 Task: Slide 1 - Colorful Book Report.
Action: Mouse moved to (250, 156)
Screenshot: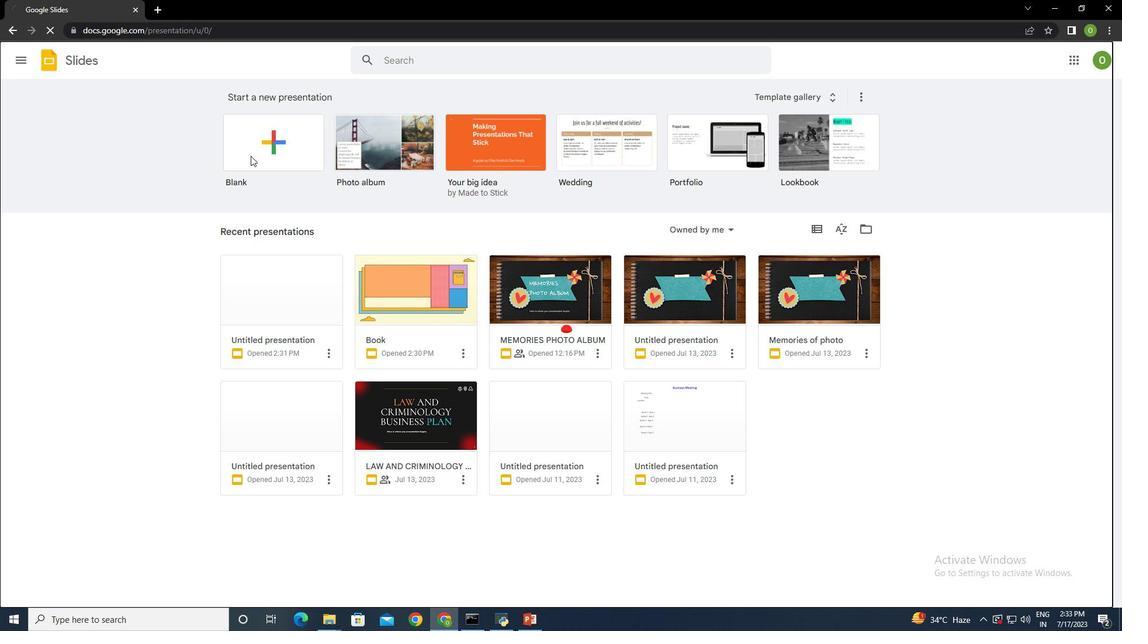 
Action: Mouse pressed left at (250, 156)
Screenshot: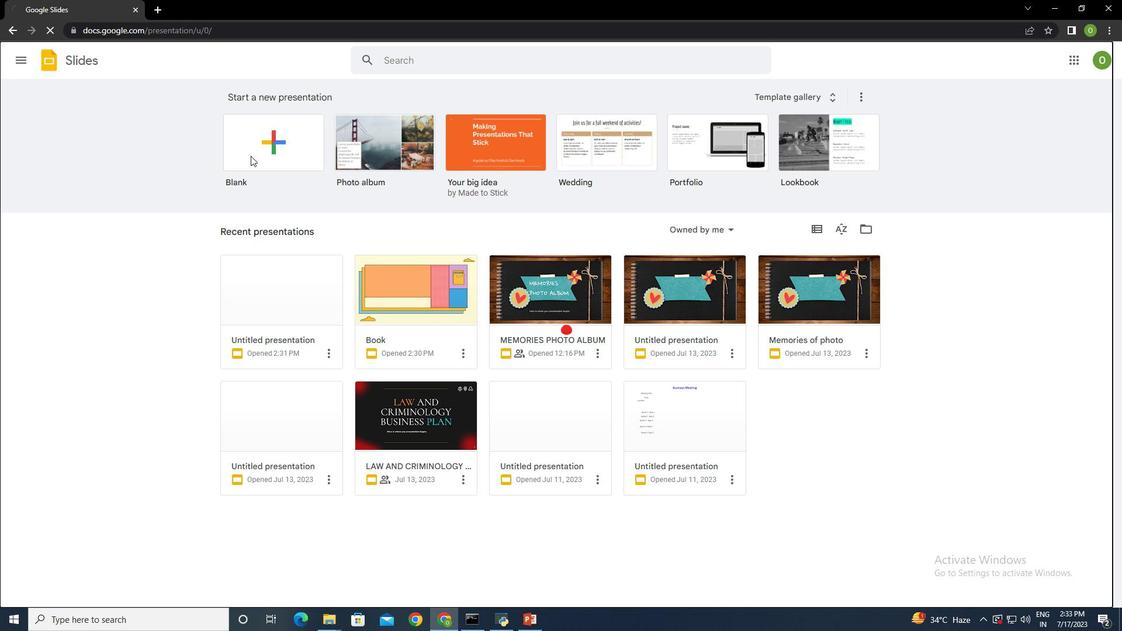 
Action: Mouse moved to (45, 69)
Screenshot: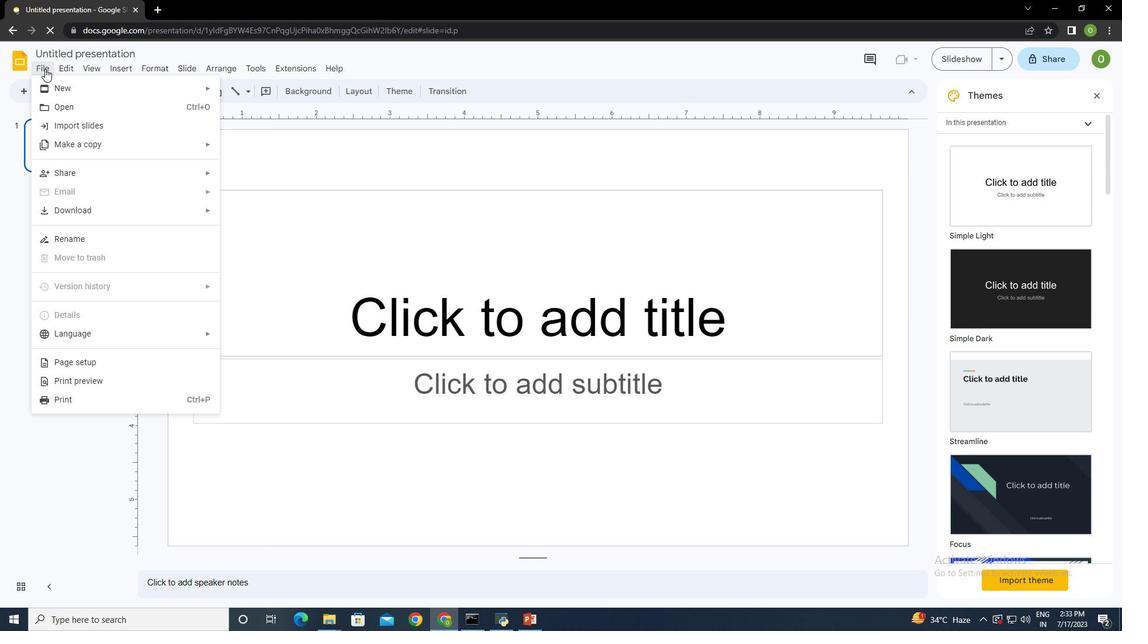 
Action: Mouse pressed left at (45, 69)
Screenshot: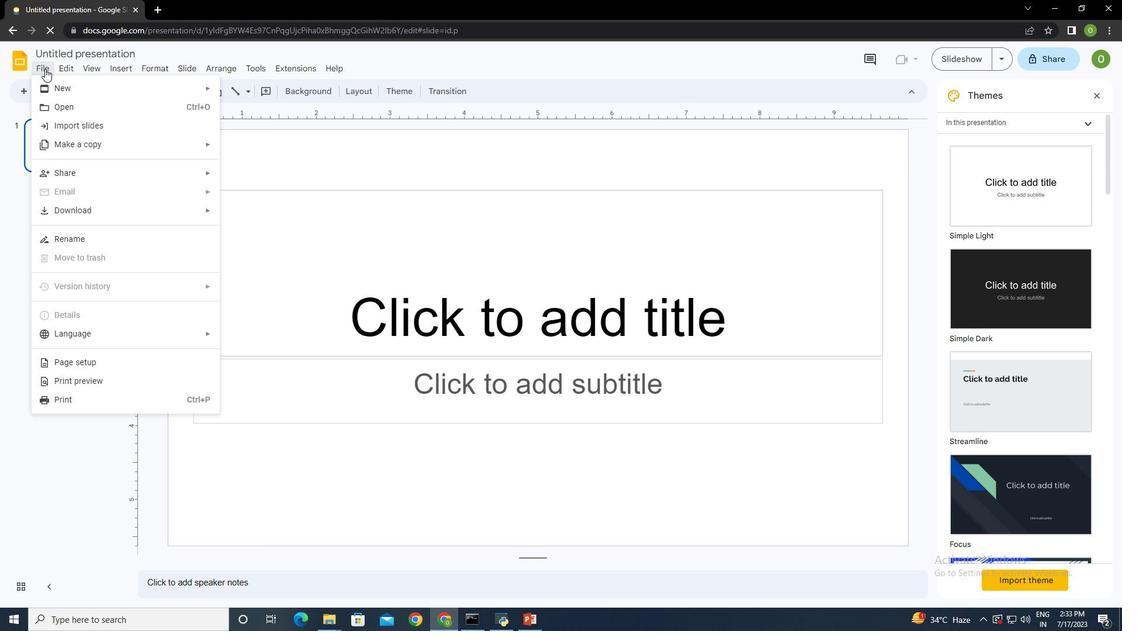 
Action: Mouse moved to (85, 121)
Screenshot: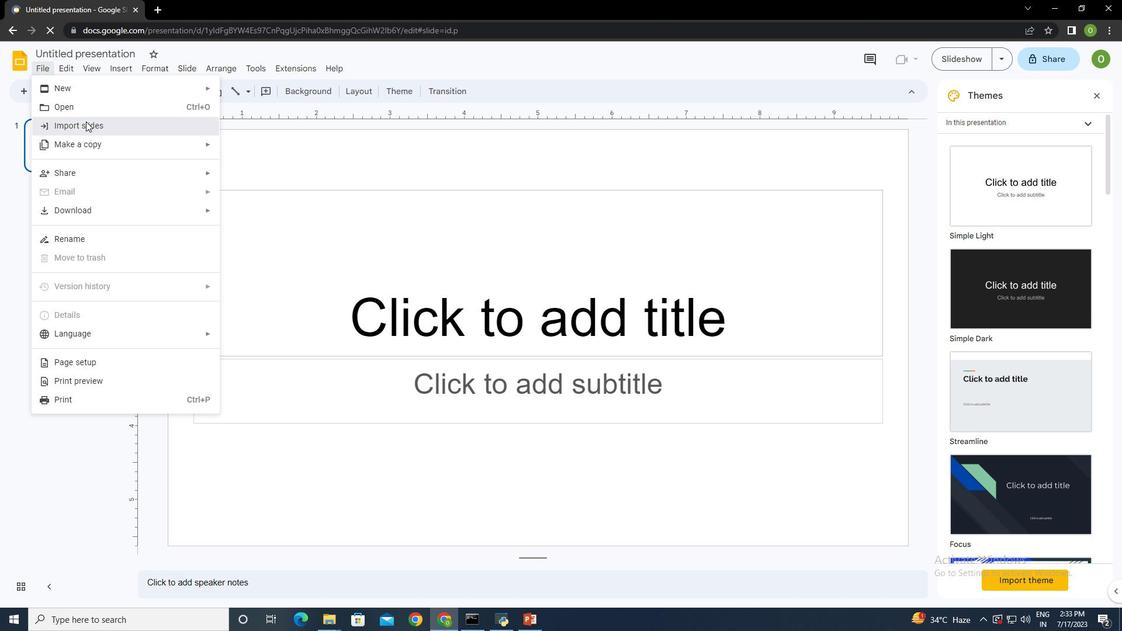 
Action: Mouse pressed left at (85, 121)
Screenshot: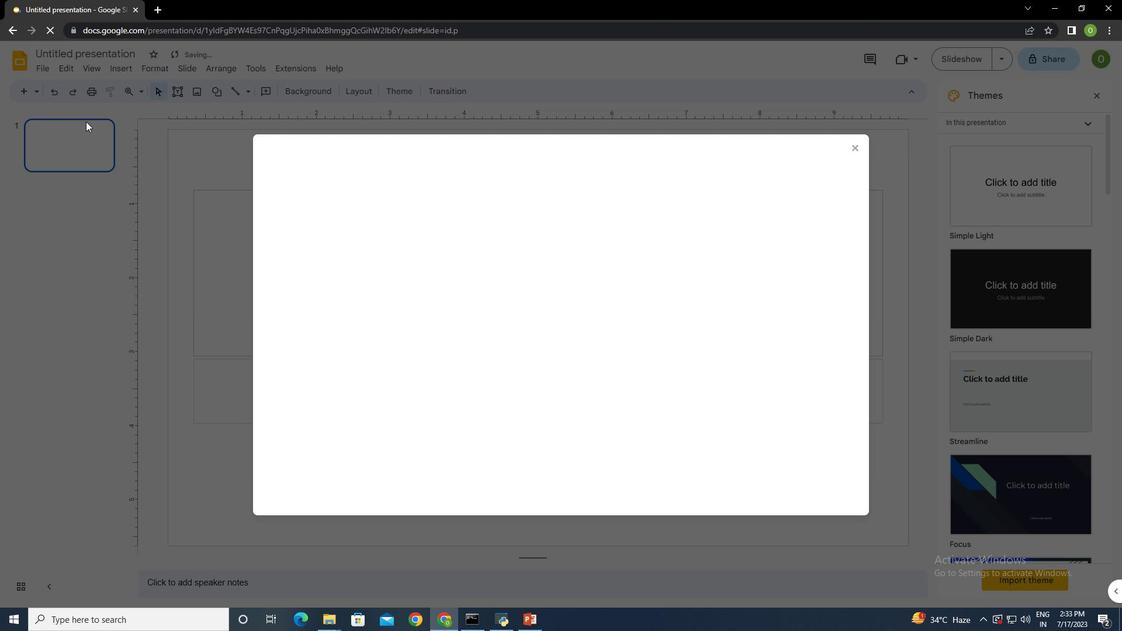 
Action: Mouse moved to (452, 302)
Screenshot: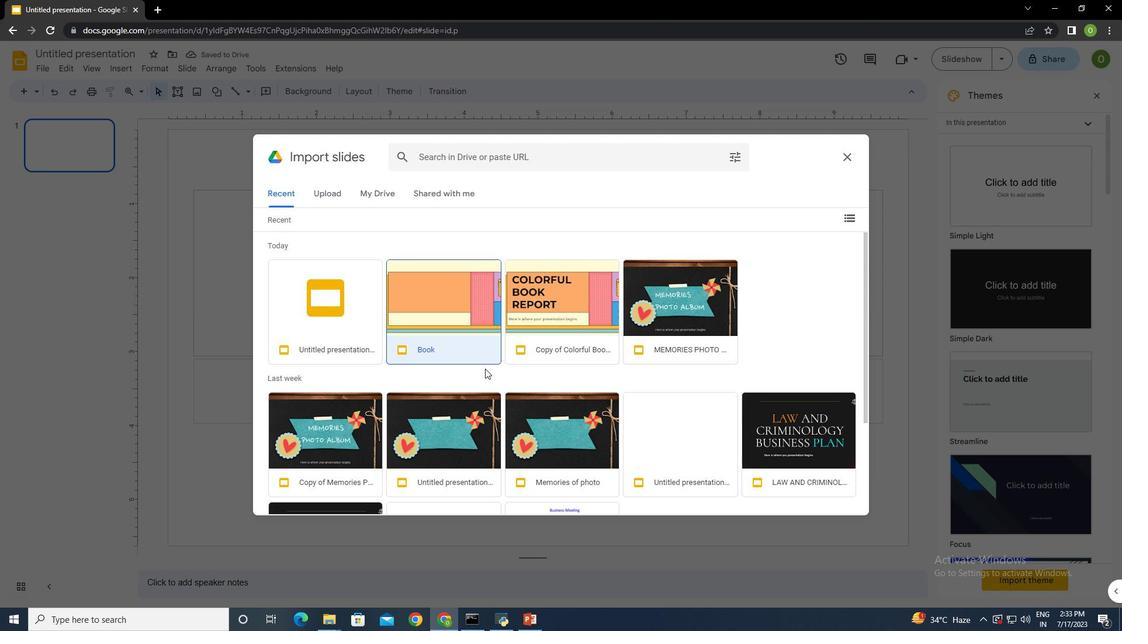
Action: Mouse pressed left at (452, 302)
Screenshot: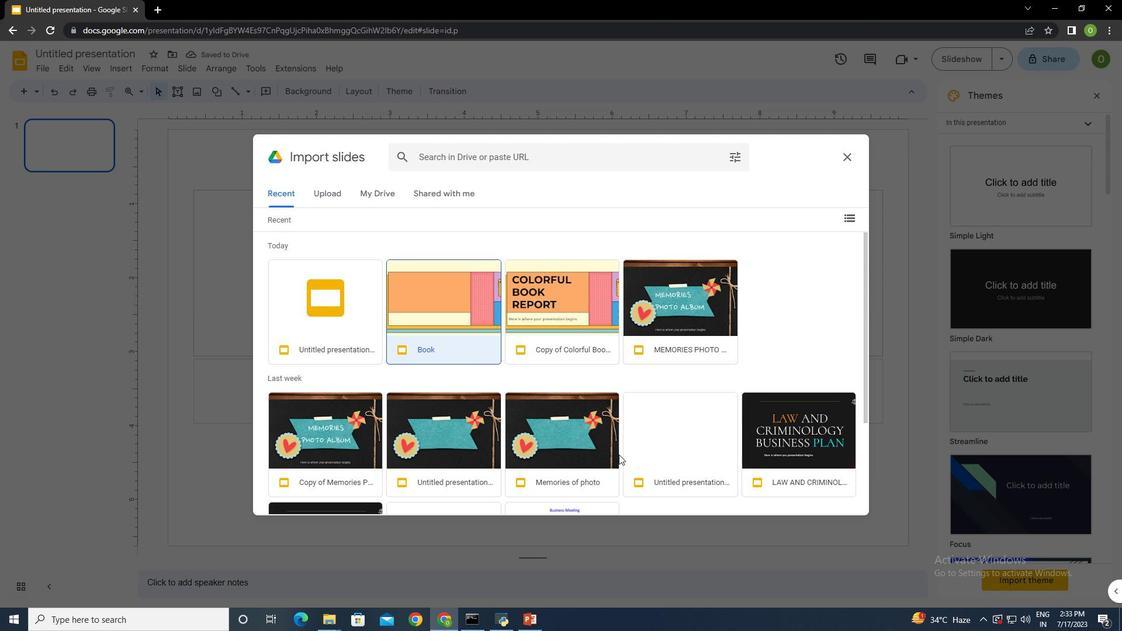 
Action: Mouse moved to (817, 495)
Screenshot: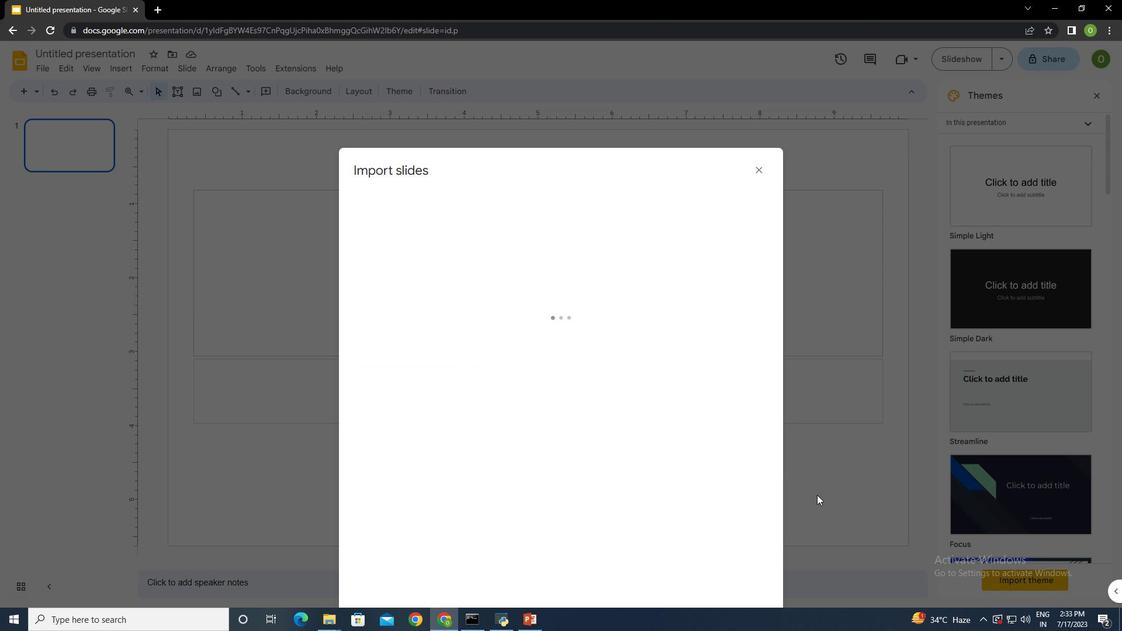 
Action: Mouse pressed left at (817, 495)
Screenshot: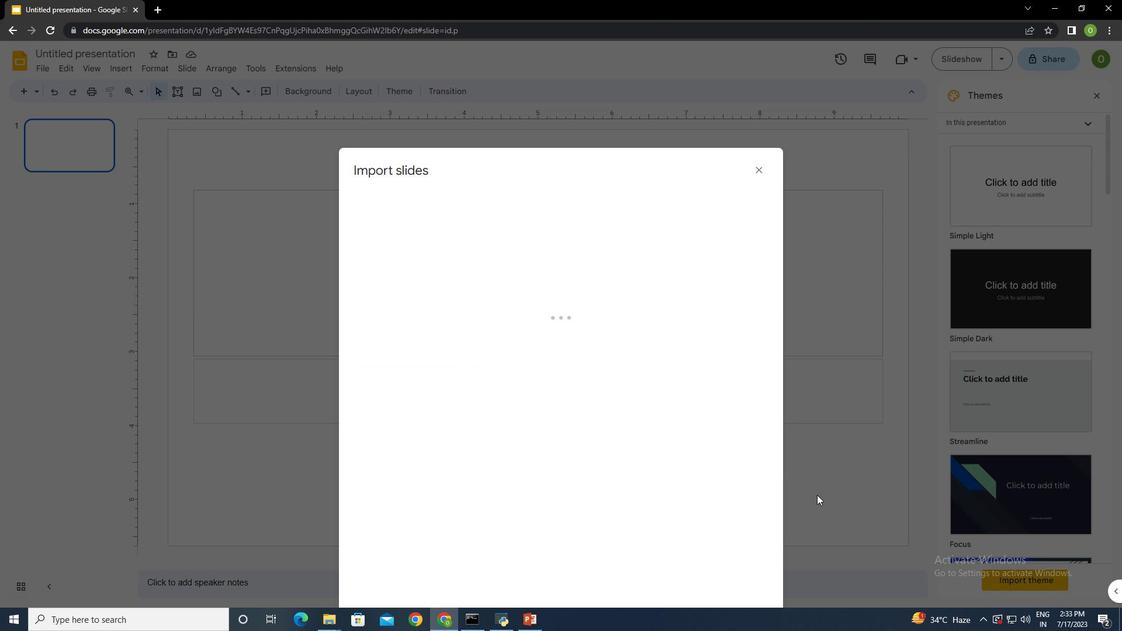 
Action: Mouse moved to (403, 255)
Screenshot: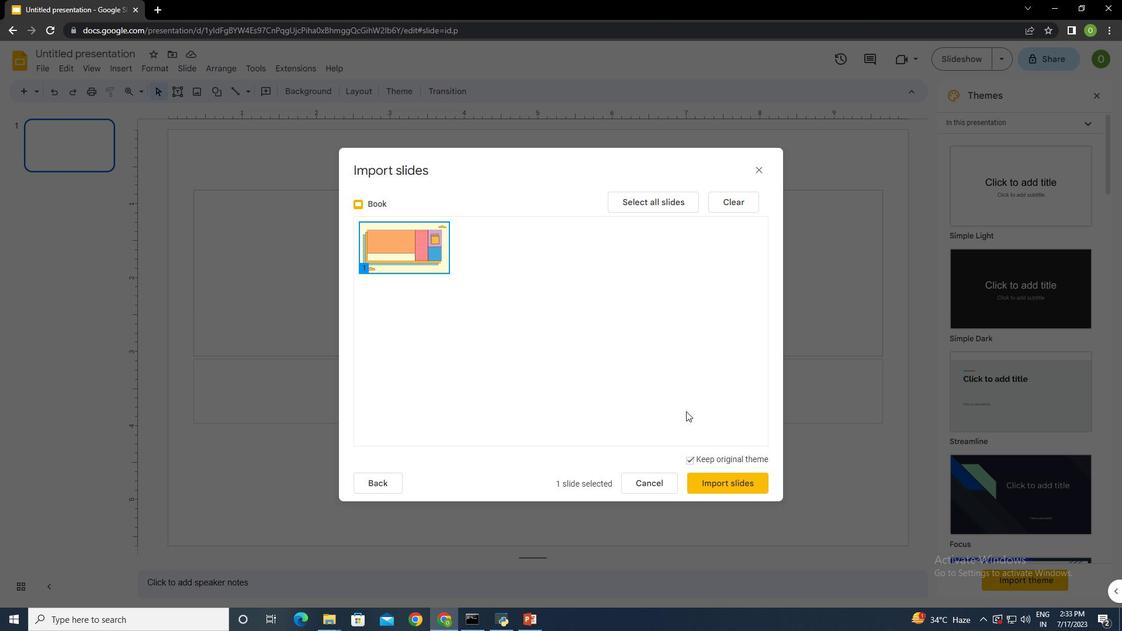 
Action: Mouse pressed left at (403, 255)
Screenshot: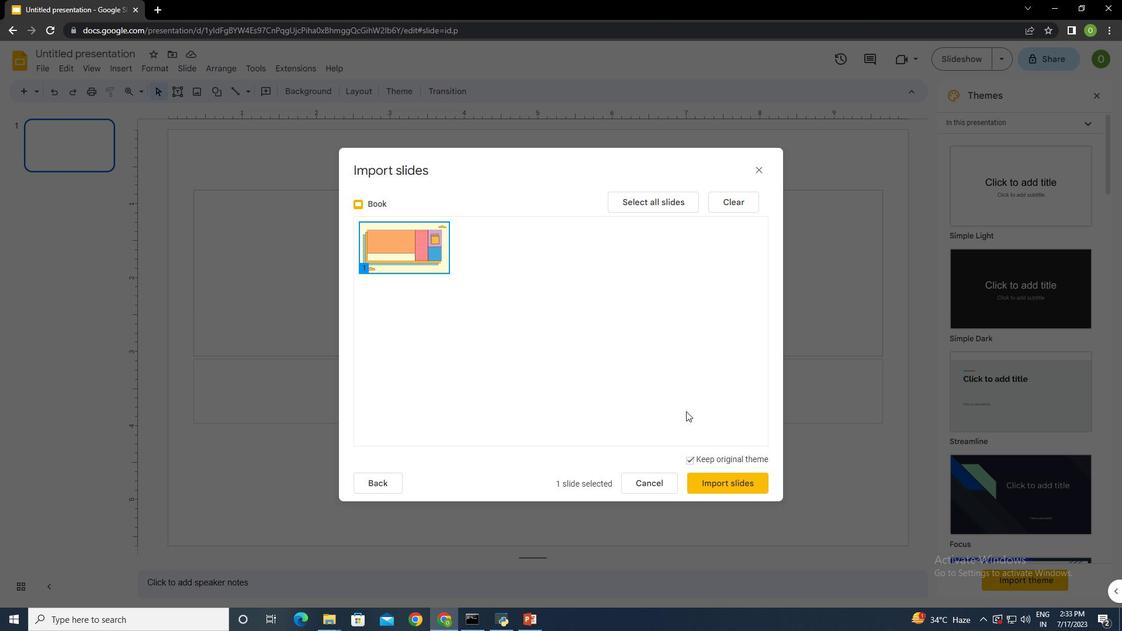
Action: Mouse moved to (736, 485)
Screenshot: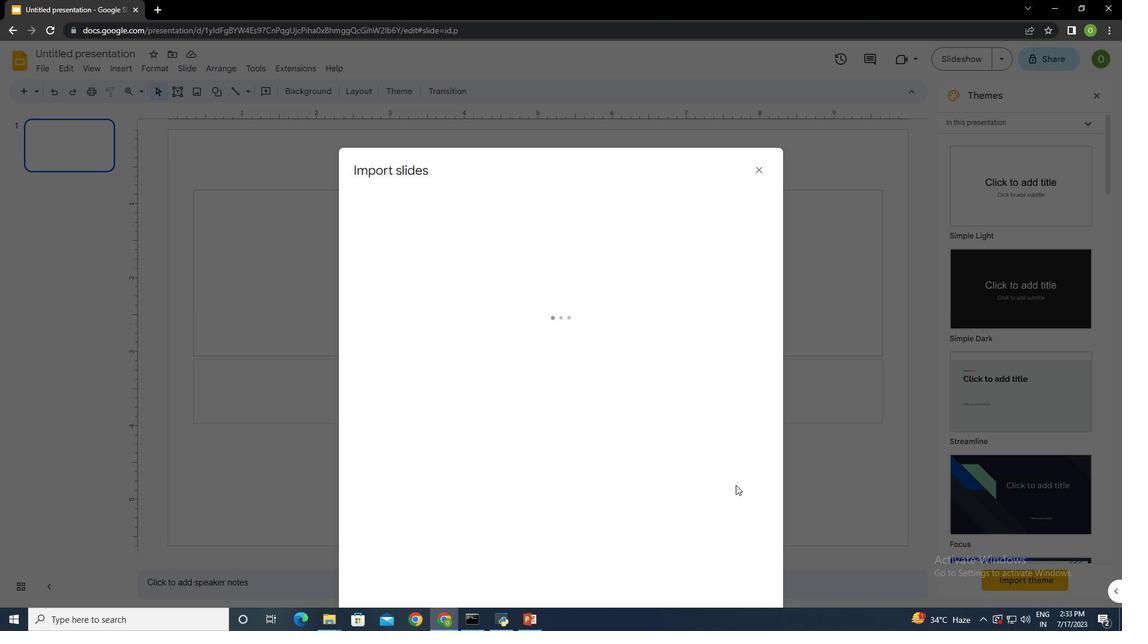 
Action: Mouse pressed left at (736, 485)
Screenshot: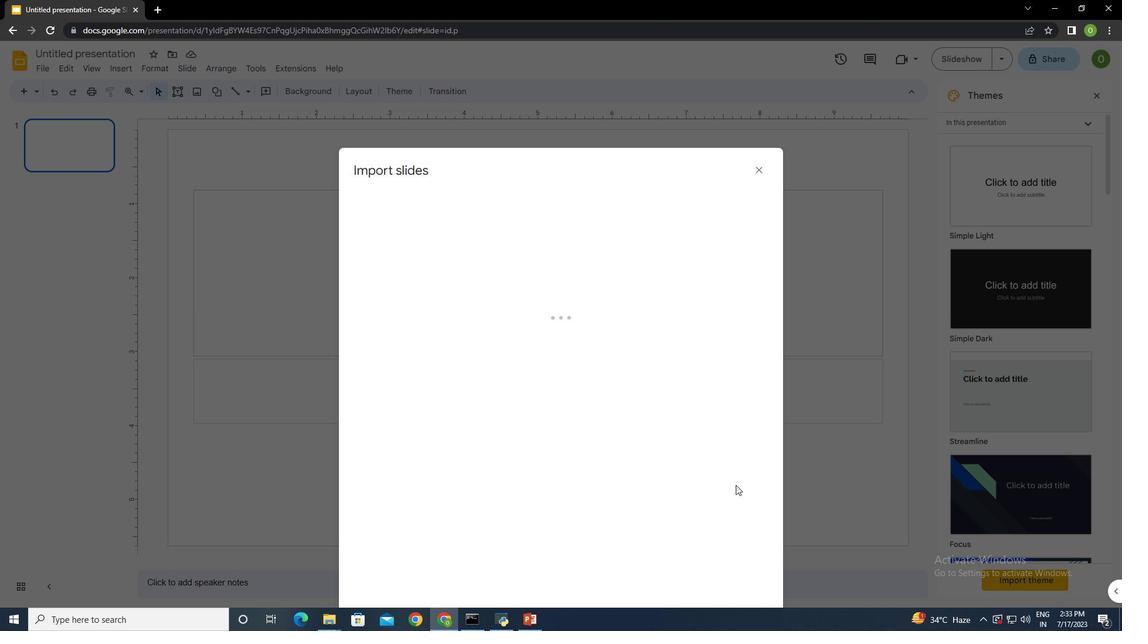 
Action: Mouse moved to (76, 208)
Screenshot: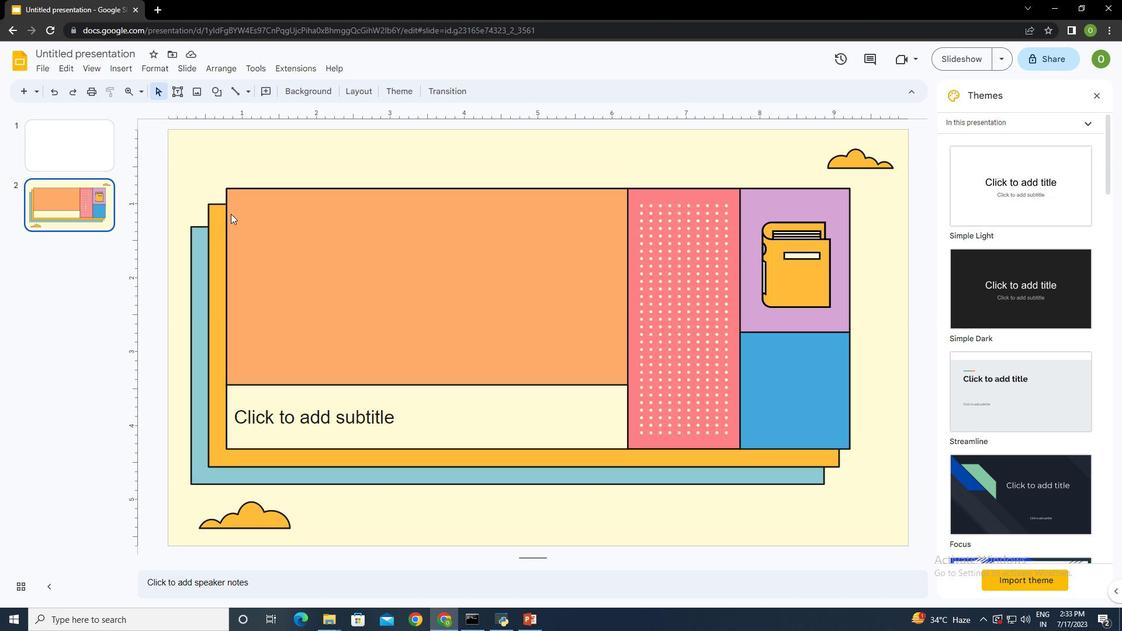
Action: Mouse pressed left at (76, 208)
Screenshot: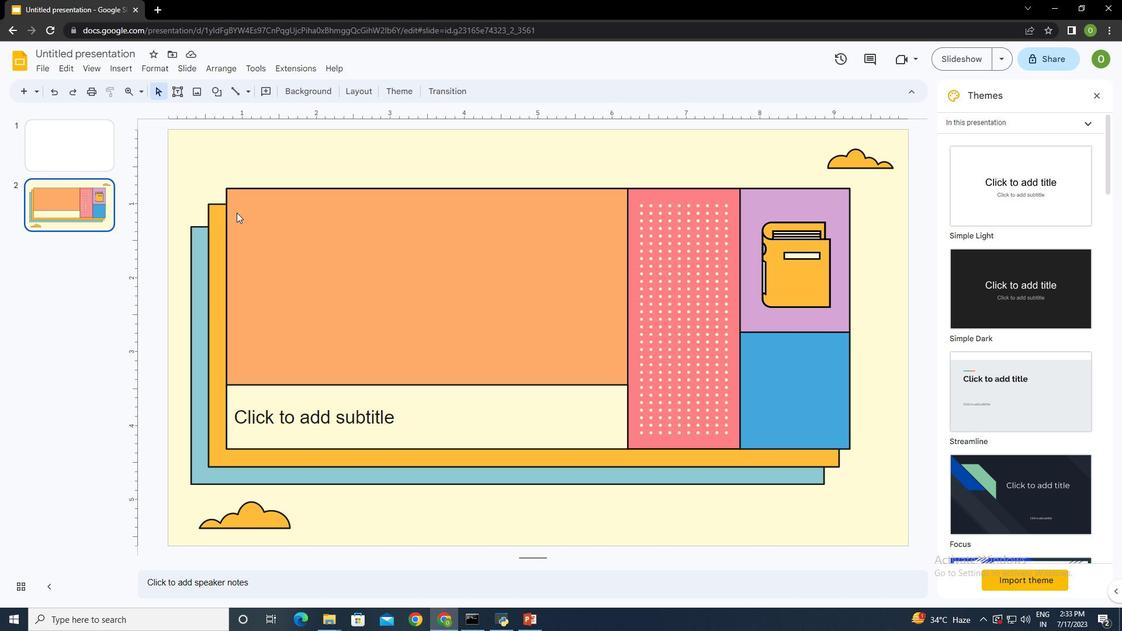 
Action: Mouse moved to (332, 259)
Screenshot: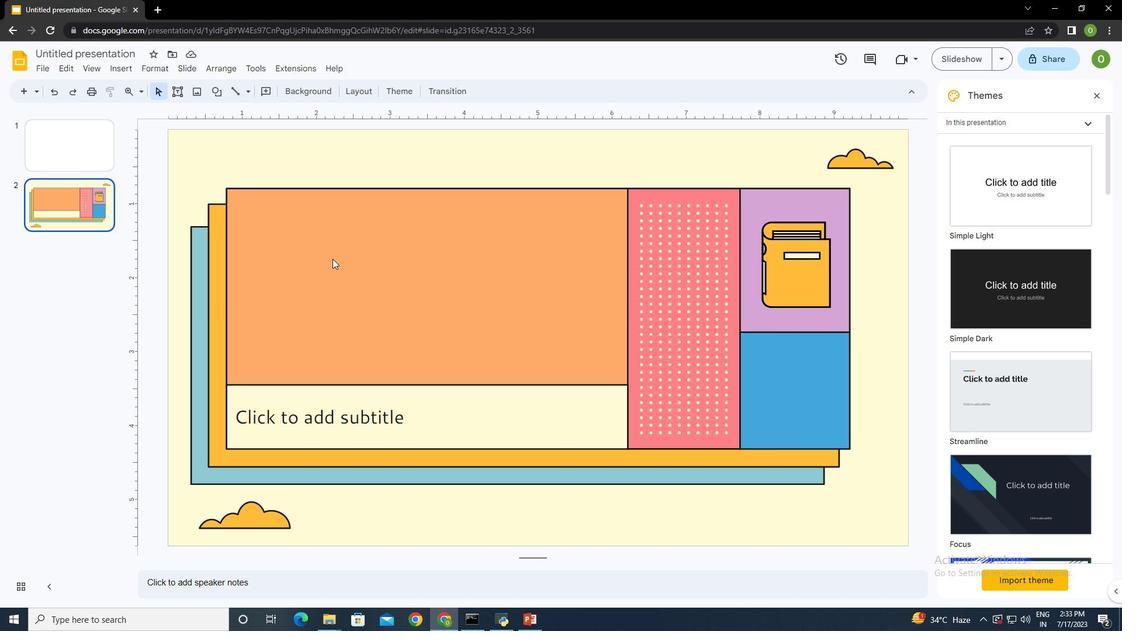 
Action: Mouse pressed left at (332, 259)
Screenshot: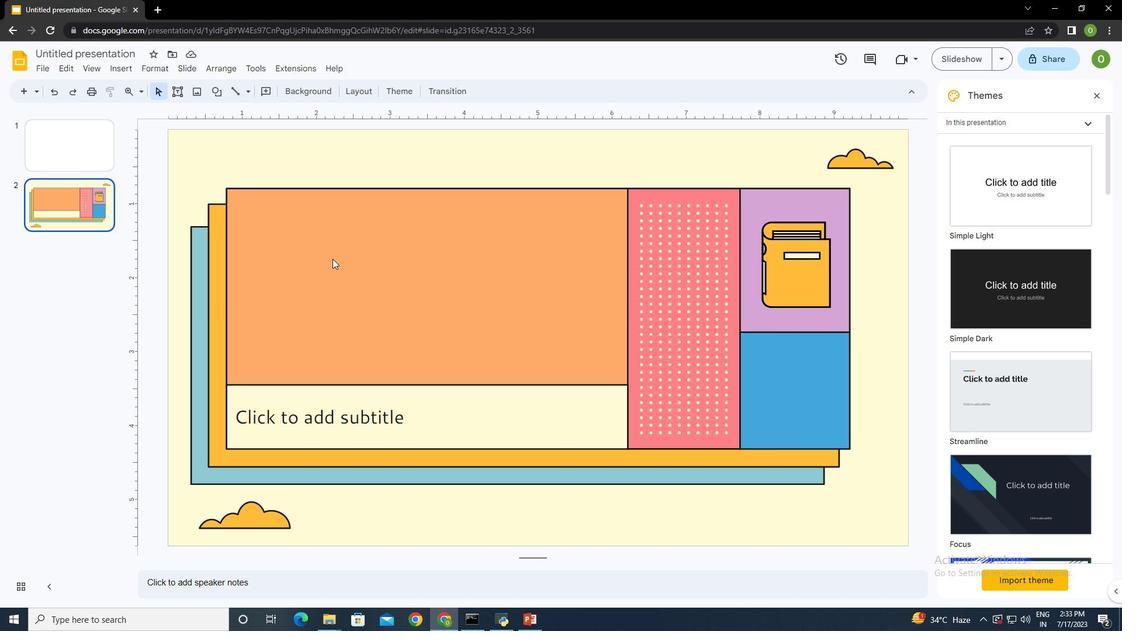
Action: Mouse moved to (176, 92)
Screenshot: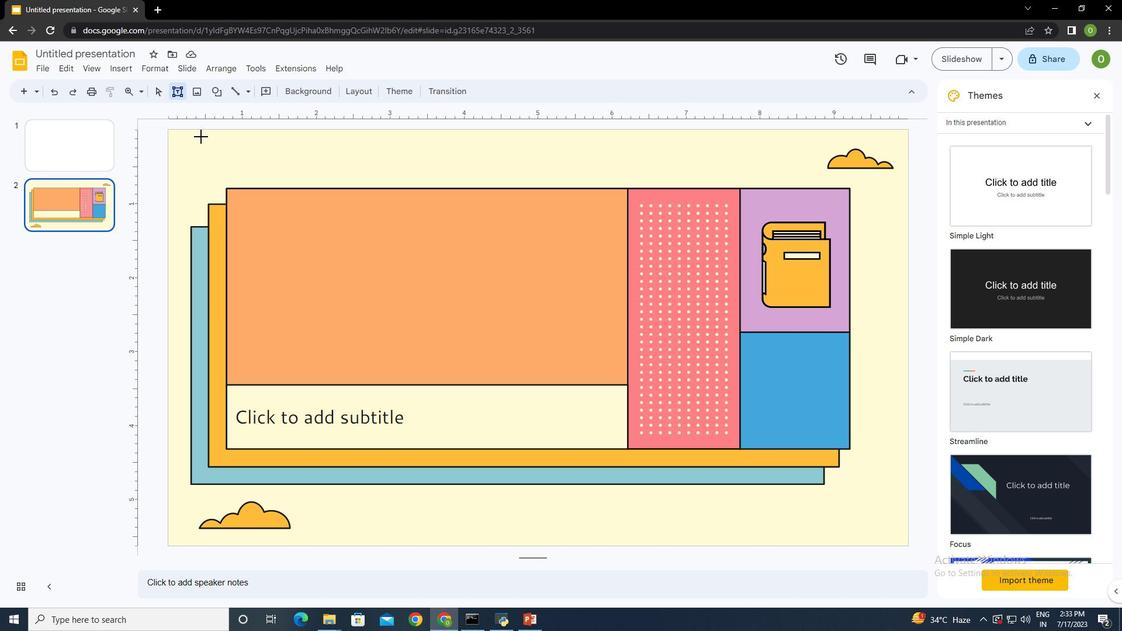 
Action: Mouse pressed left at (176, 92)
Screenshot: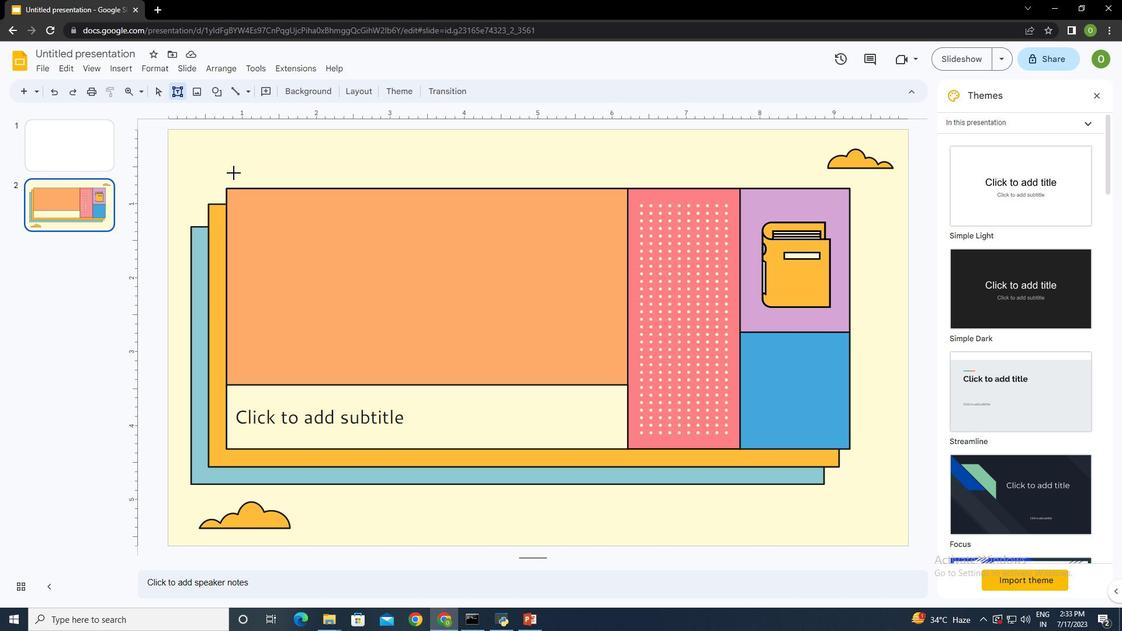 
Action: Mouse moved to (246, 214)
Screenshot: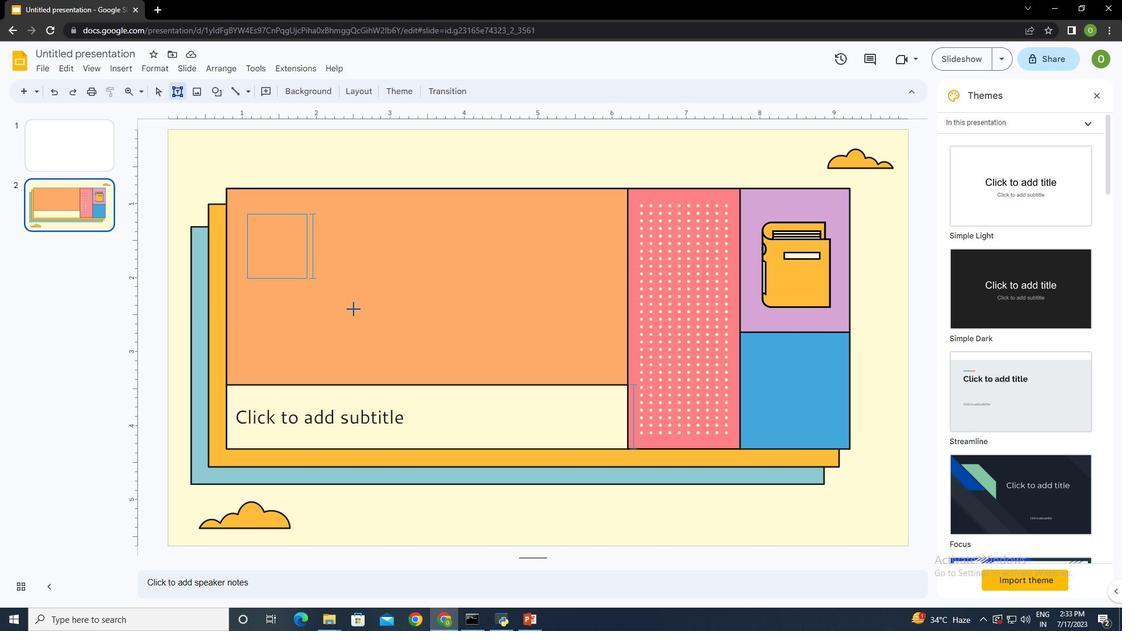 
Action: Mouse pressed left at (246, 214)
Screenshot: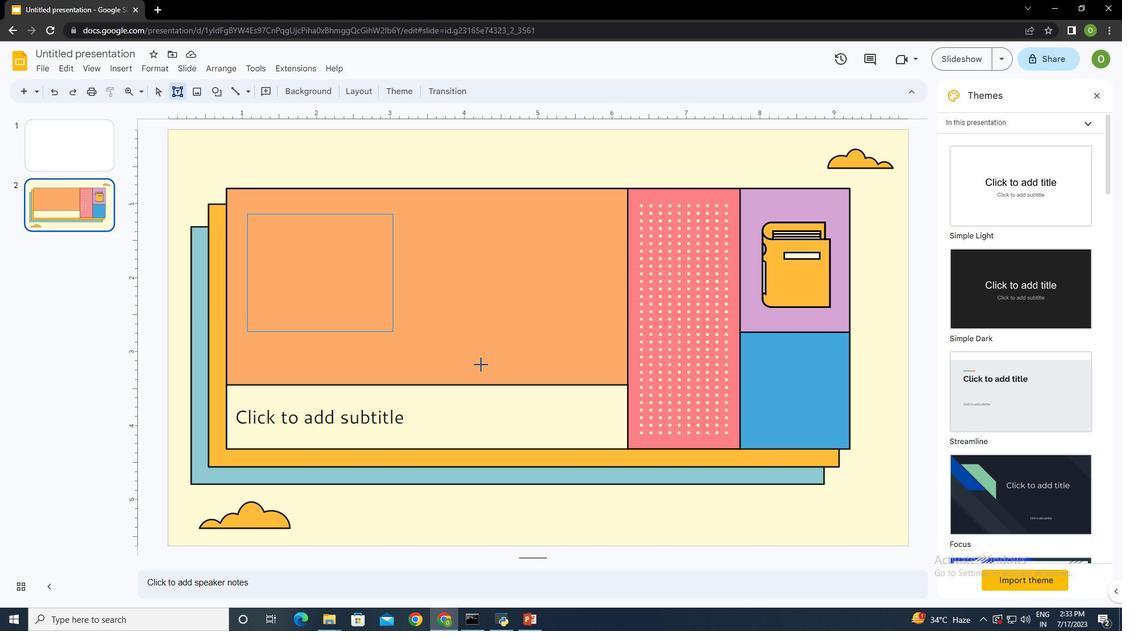
Action: Mouse moved to (580, 376)
Screenshot: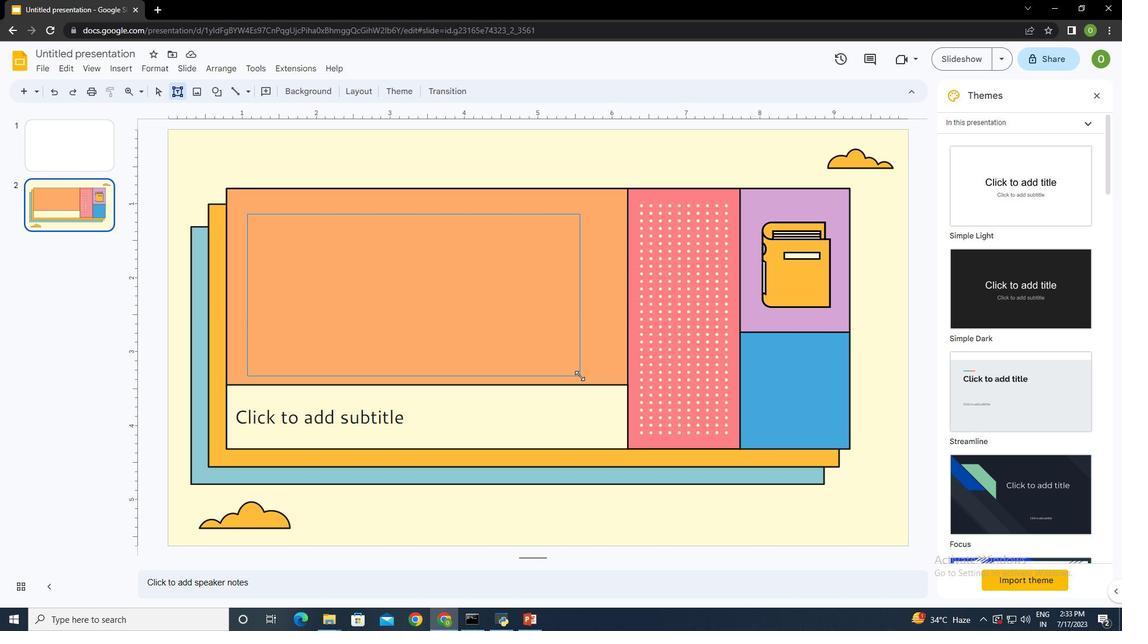 
Action: Key pressed <Key.caps_lock>COLORFUL<Key.space>BOOK<Key.space>REPORT
Screenshot: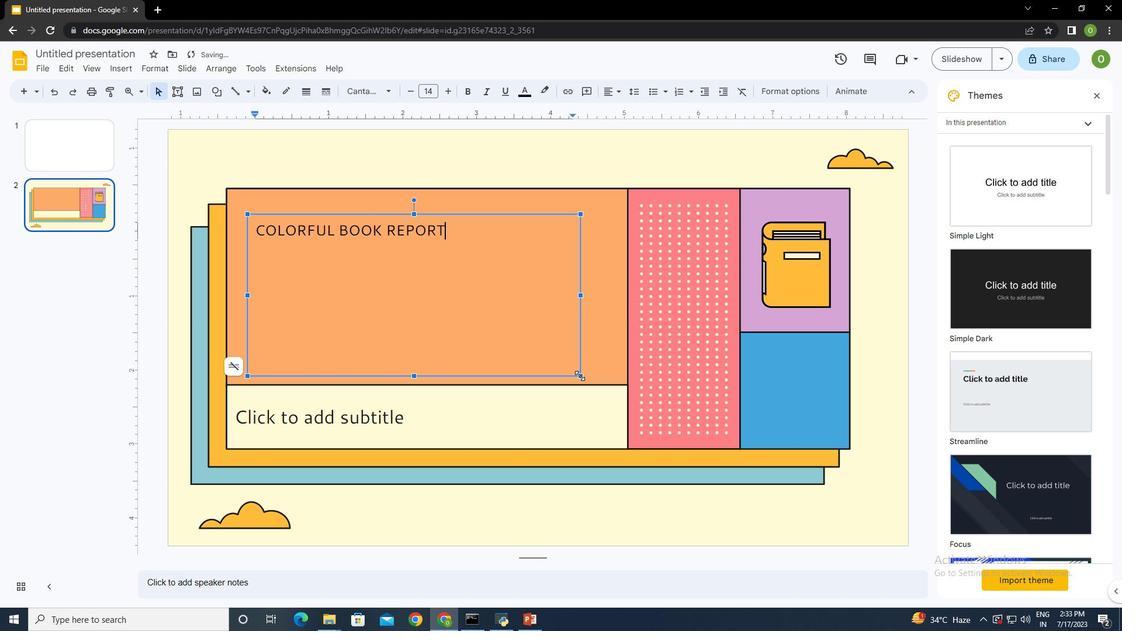 
Action: Mouse moved to (515, 294)
Screenshot: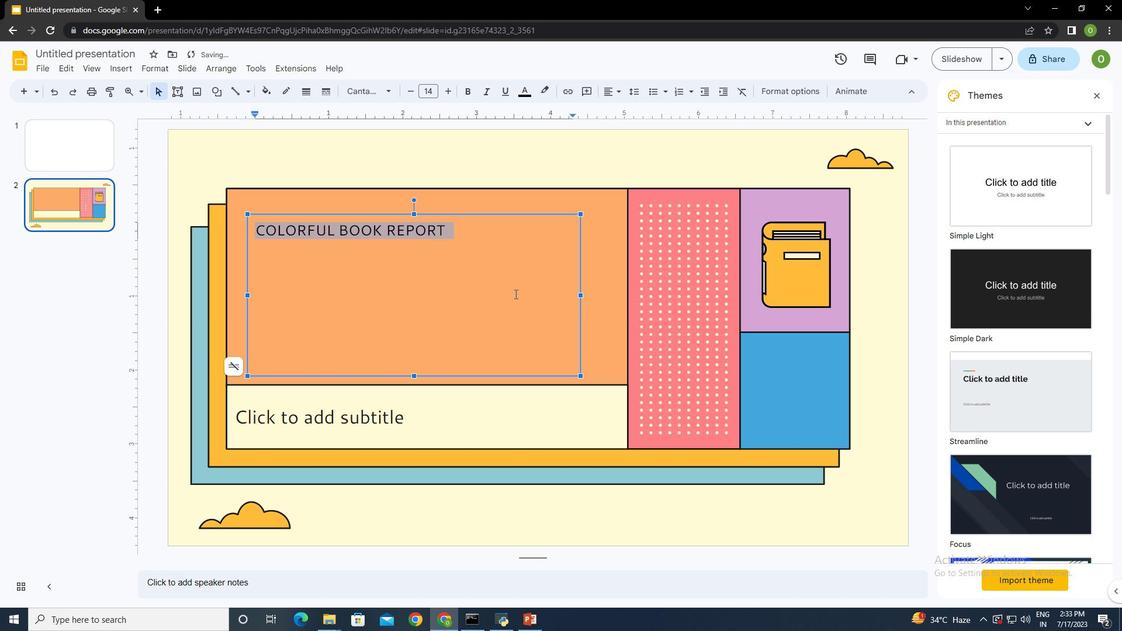 
Action: Key pressed ctrl+A
Screenshot: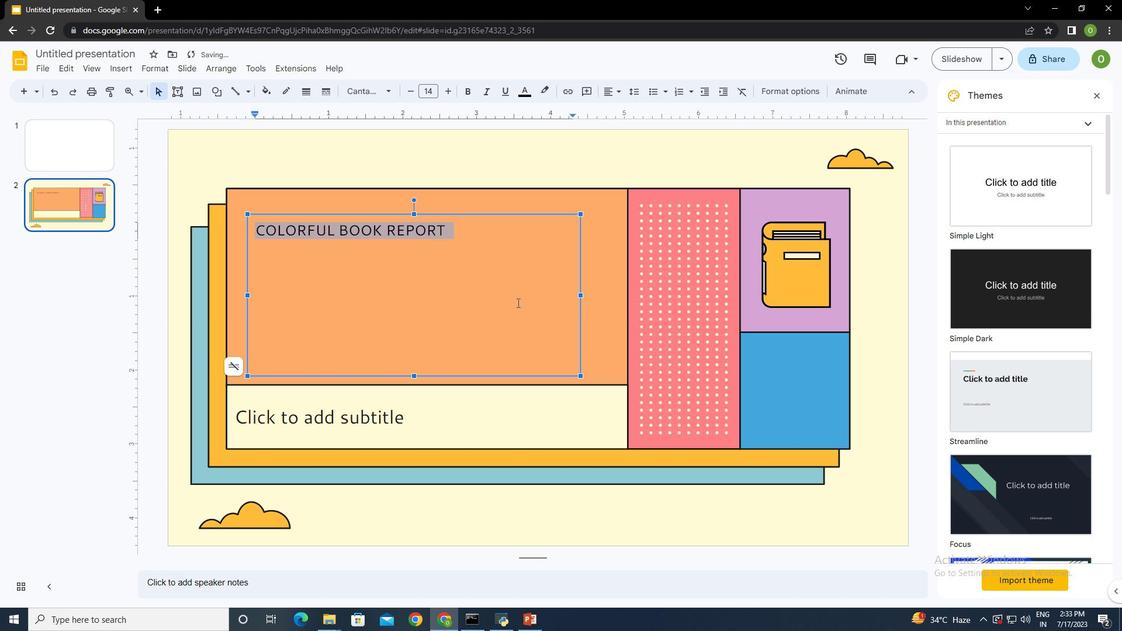 
Action: Mouse moved to (449, 91)
Screenshot: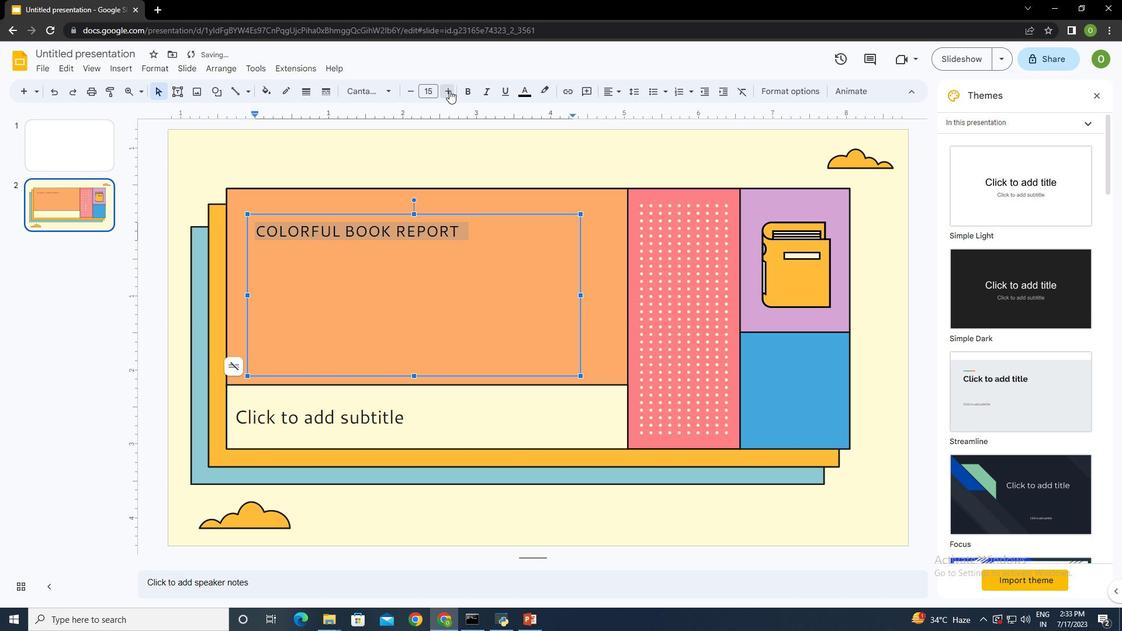 
Action: Mouse pressed left at (449, 91)
Screenshot: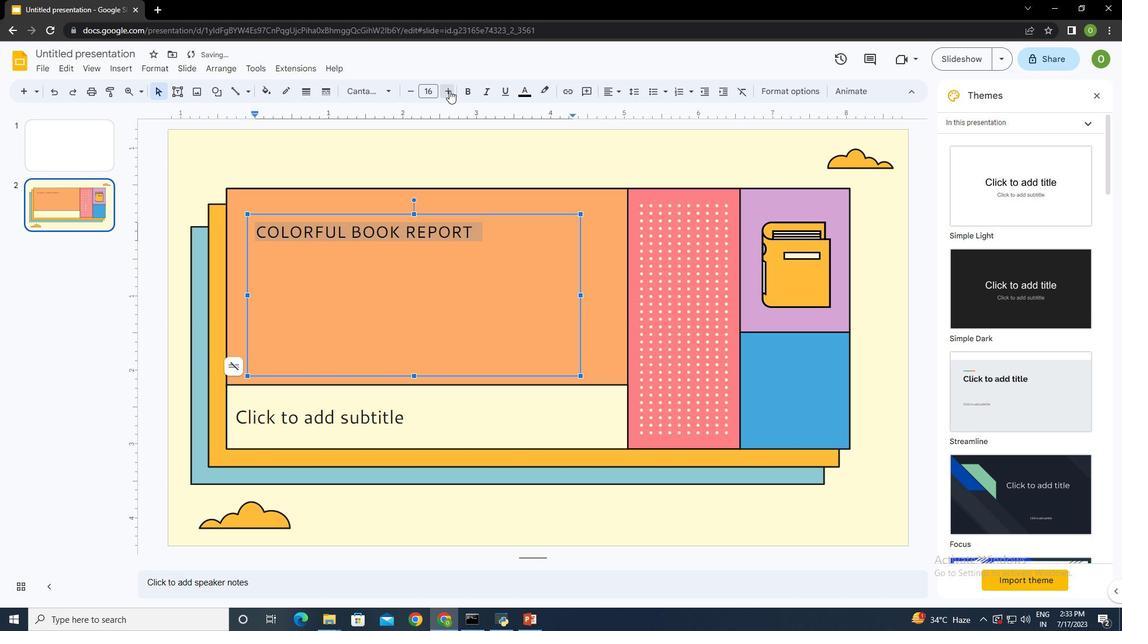 
Action: Mouse pressed left at (449, 91)
Screenshot: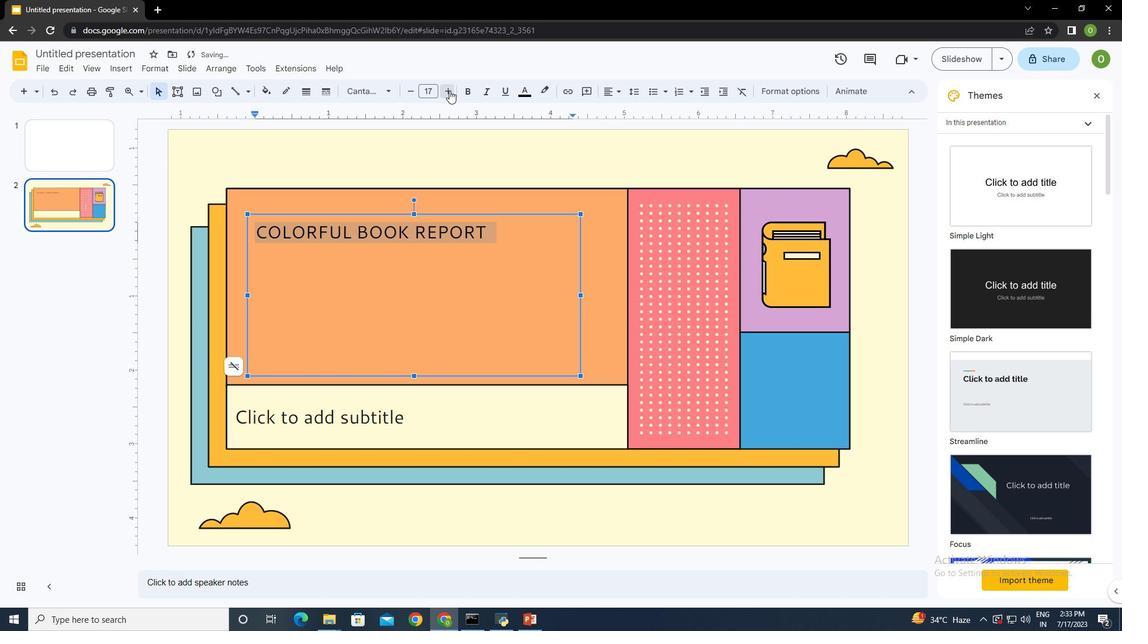 
Action: Mouse moved to (449, 90)
Screenshot: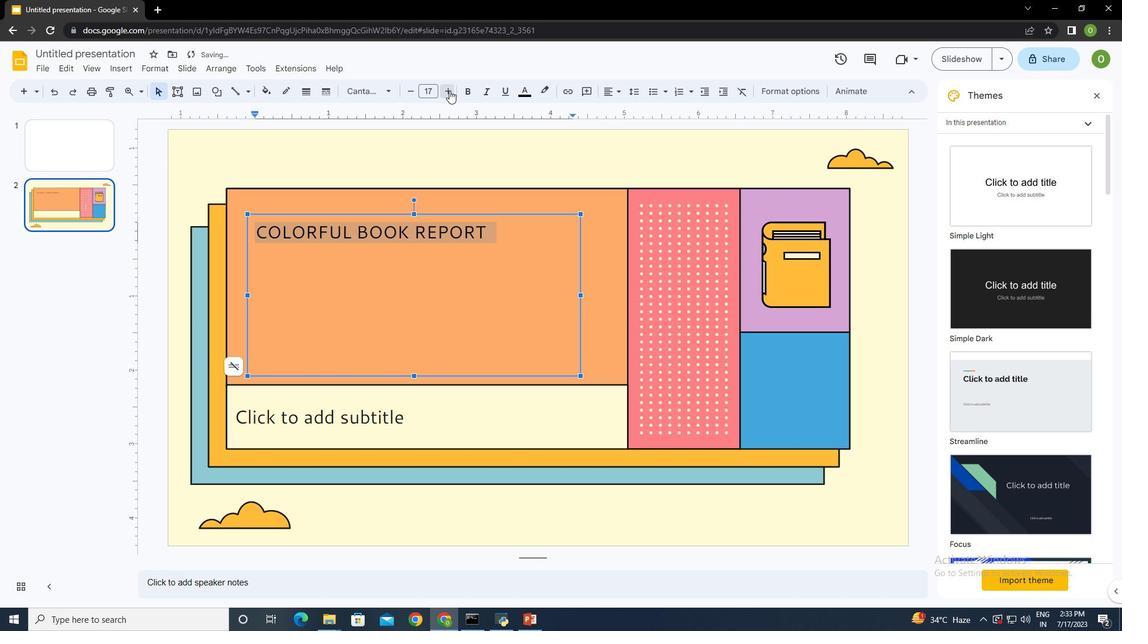 
Action: Mouse pressed left at (449, 90)
Screenshot: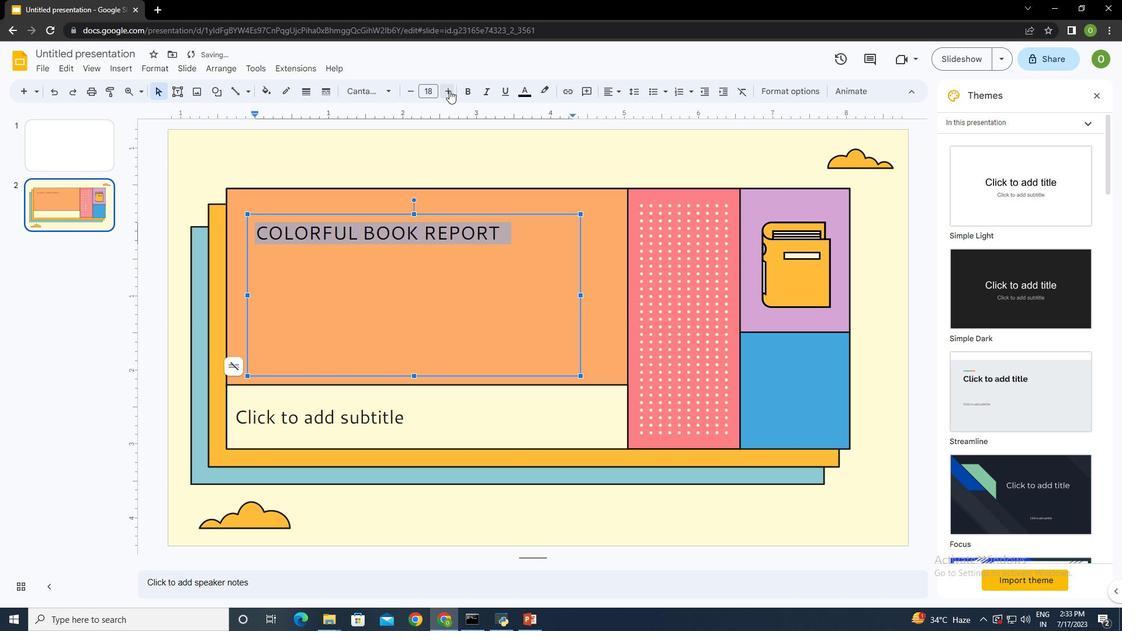 
Action: Mouse pressed left at (449, 90)
Screenshot: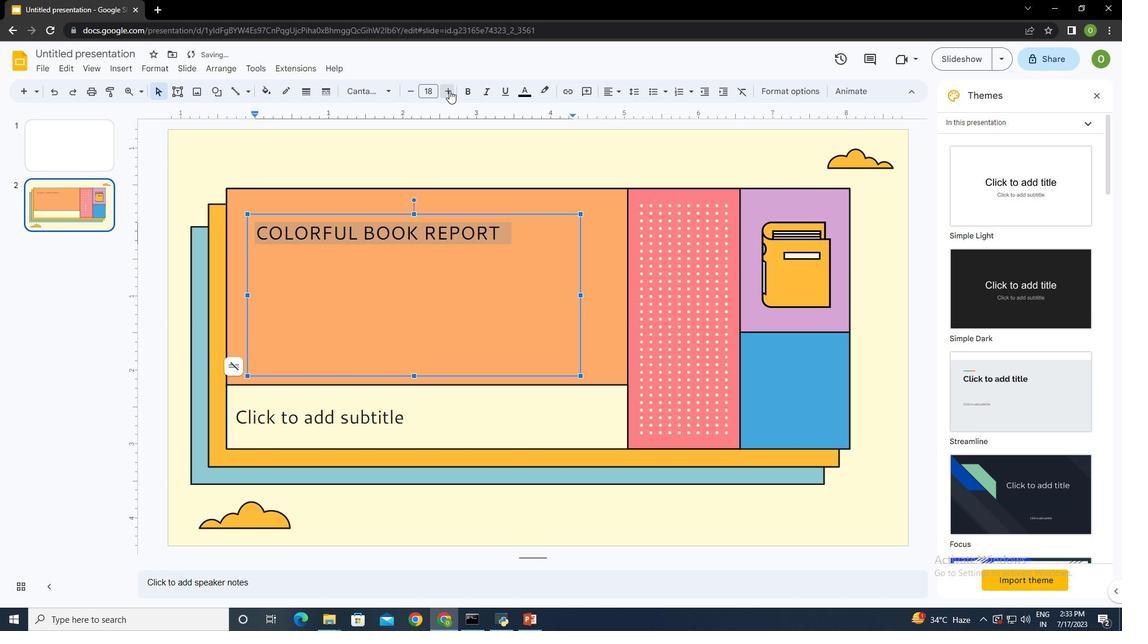 
Action: Mouse pressed left at (449, 90)
Screenshot: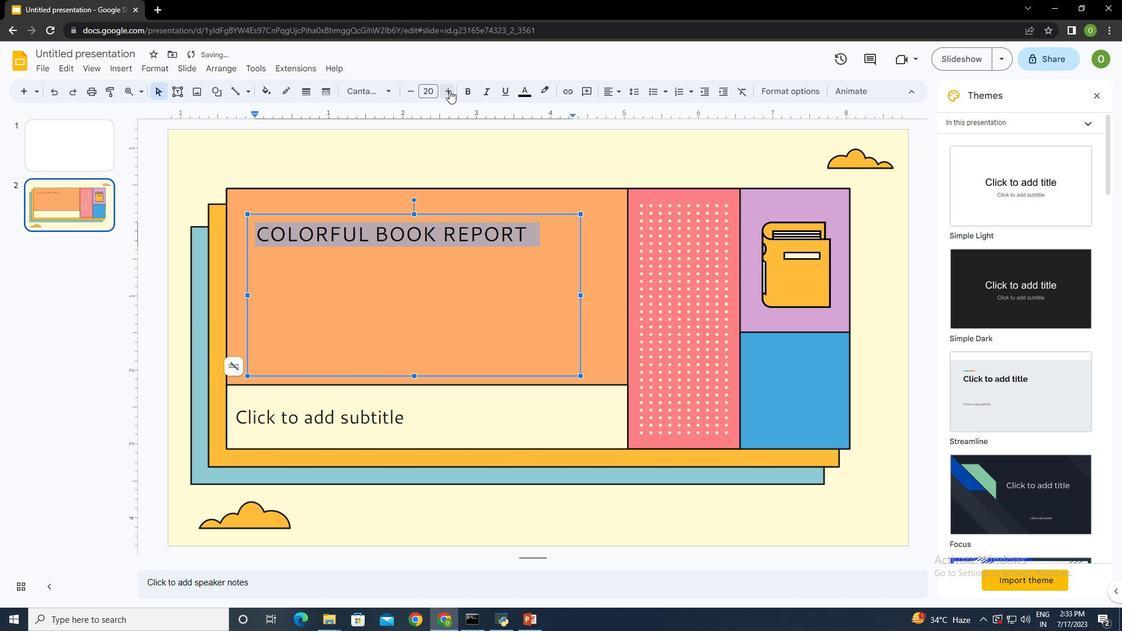 
Action: Mouse pressed left at (449, 90)
Screenshot: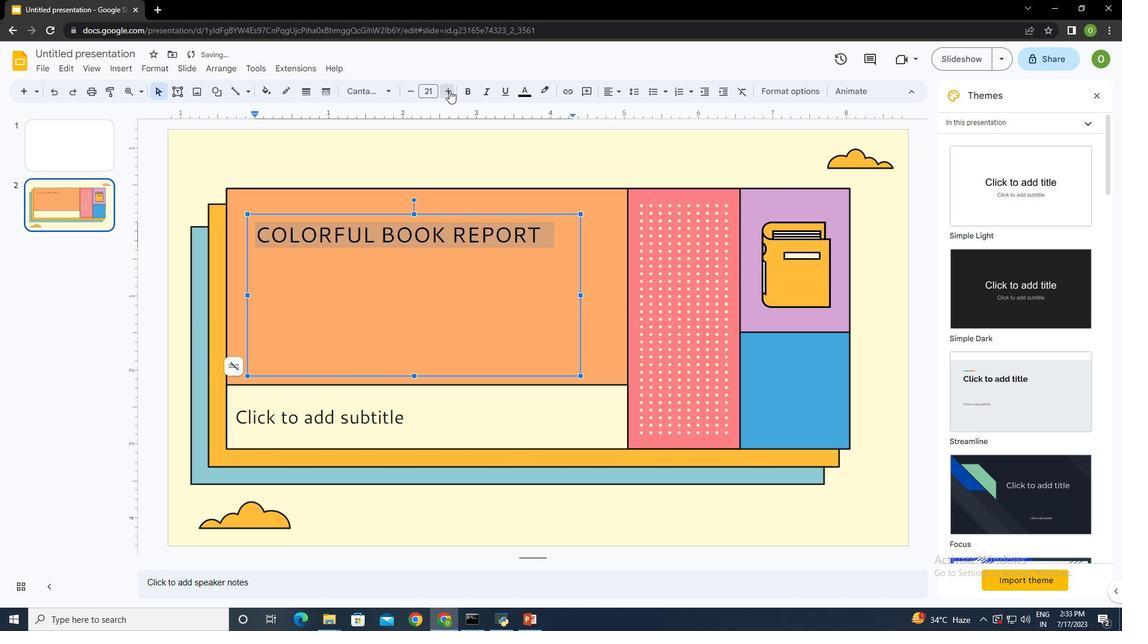 
Action: Mouse pressed left at (449, 90)
Screenshot: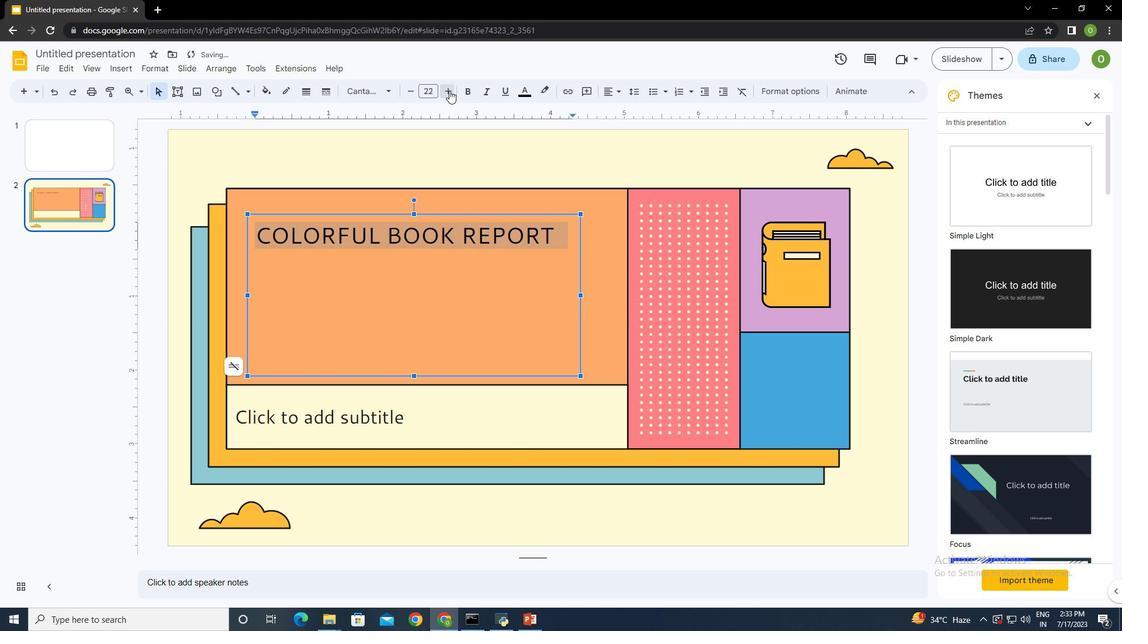 
Action: Mouse pressed left at (449, 90)
Screenshot: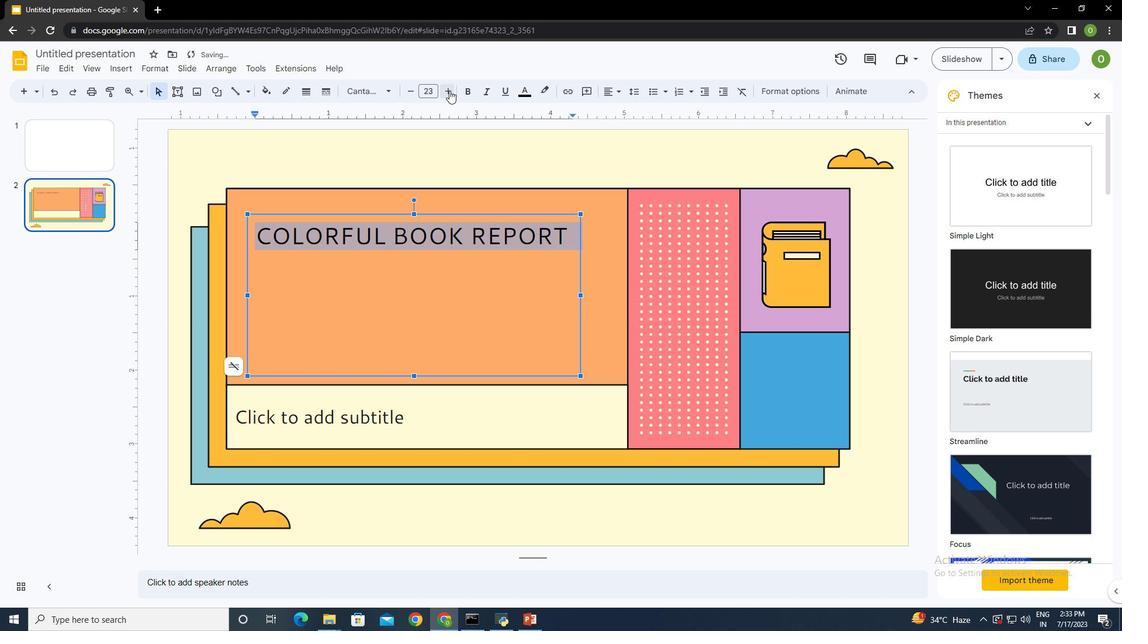 
Action: Mouse pressed left at (449, 90)
Screenshot: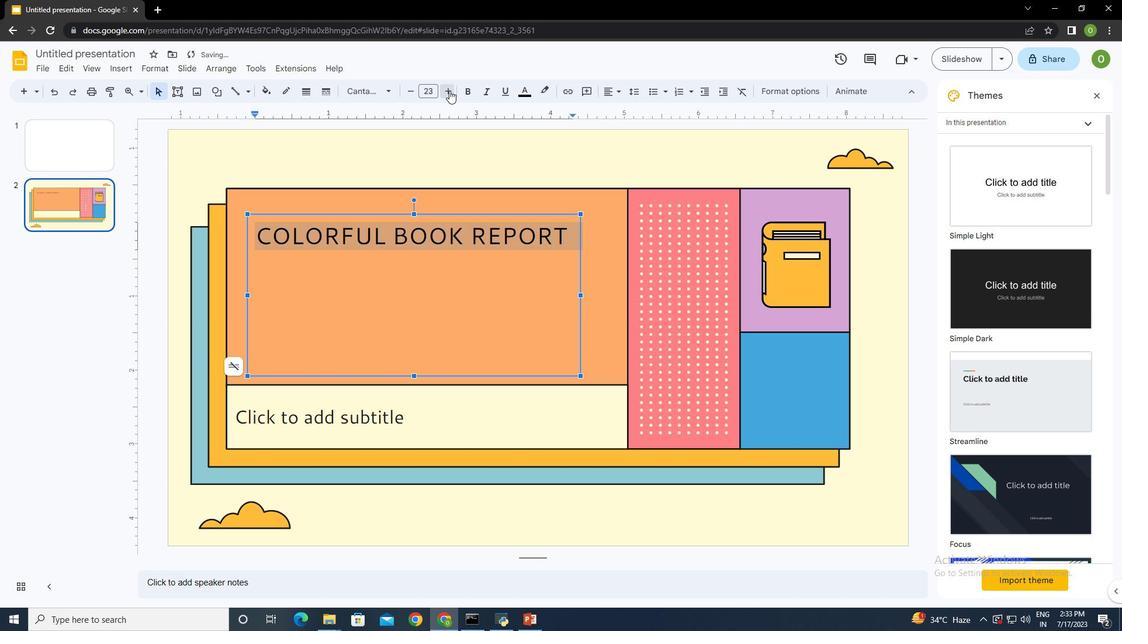 
Action: Mouse pressed left at (449, 90)
Screenshot: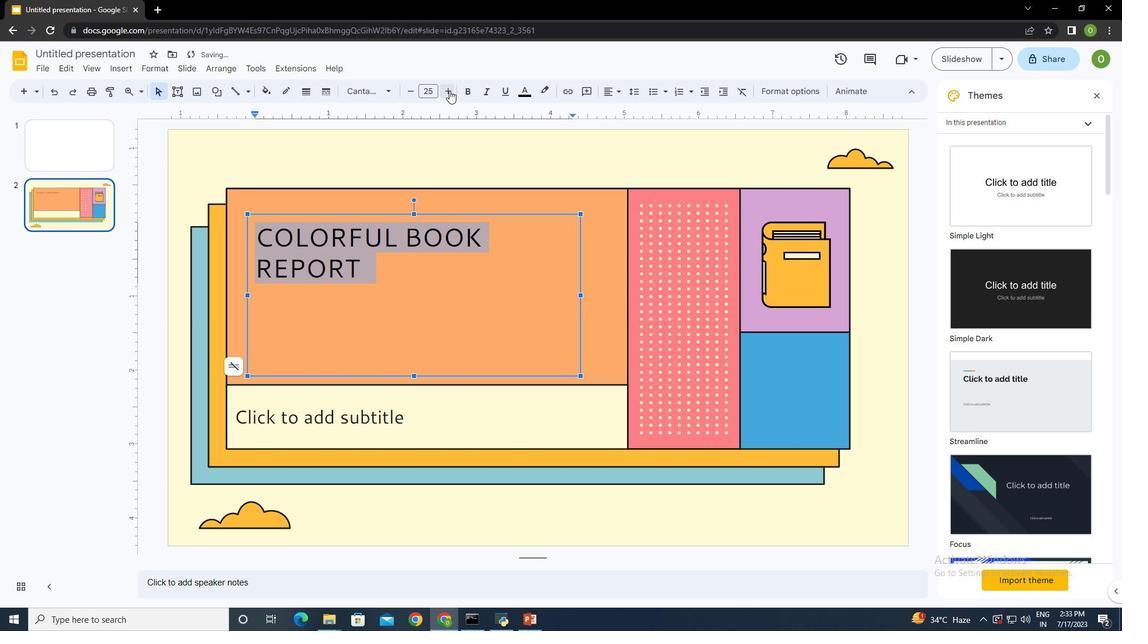 
Action: Mouse pressed left at (449, 90)
Screenshot: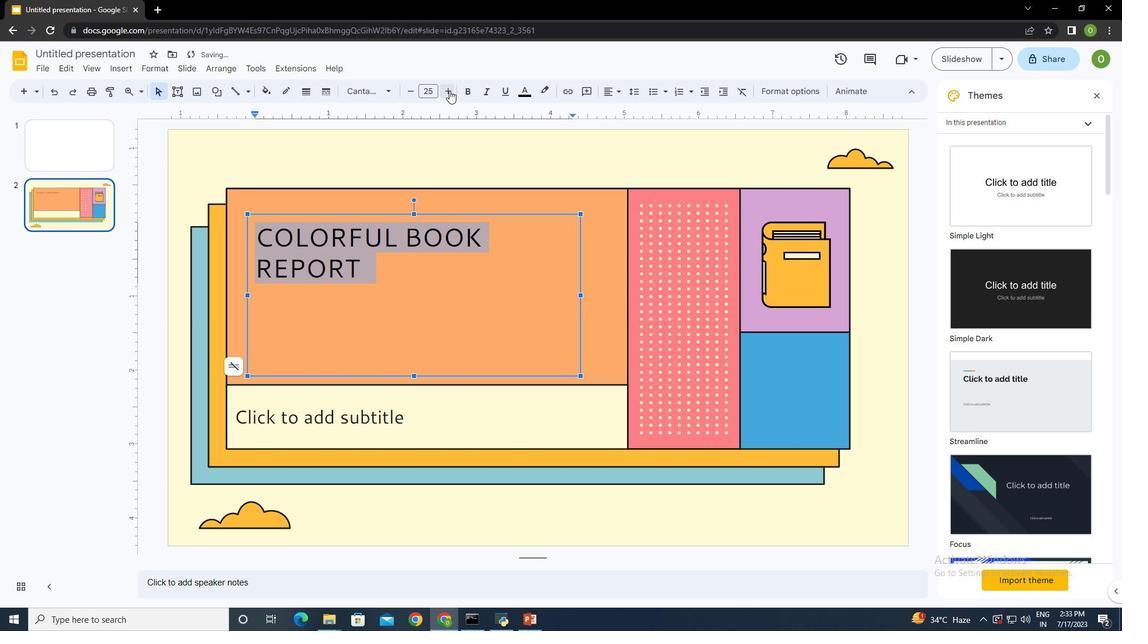 
Action: Mouse pressed left at (449, 90)
Screenshot: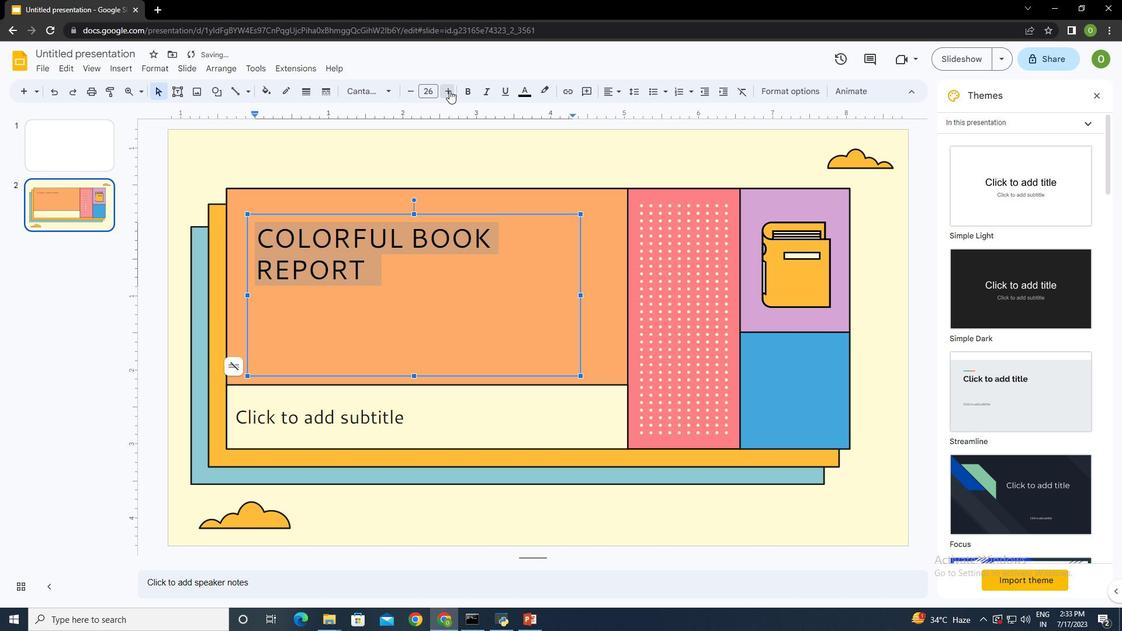 
Action: Mouse pressed left at (449, 90)
Screenshot: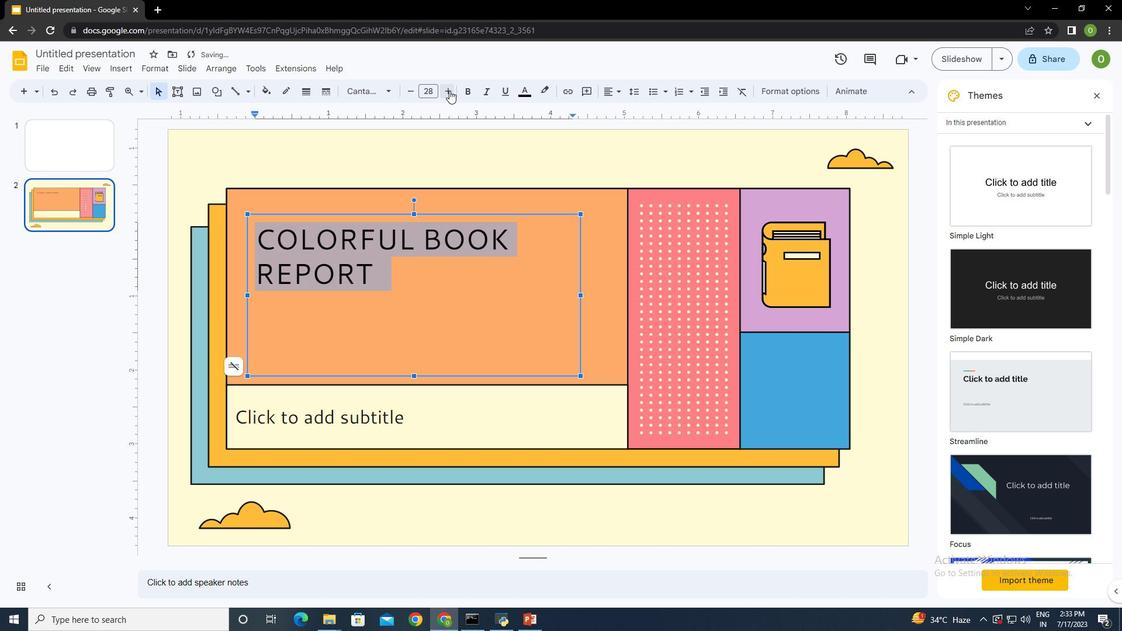 
Action: Mouse pressed left at (449, 90)
Screenshot: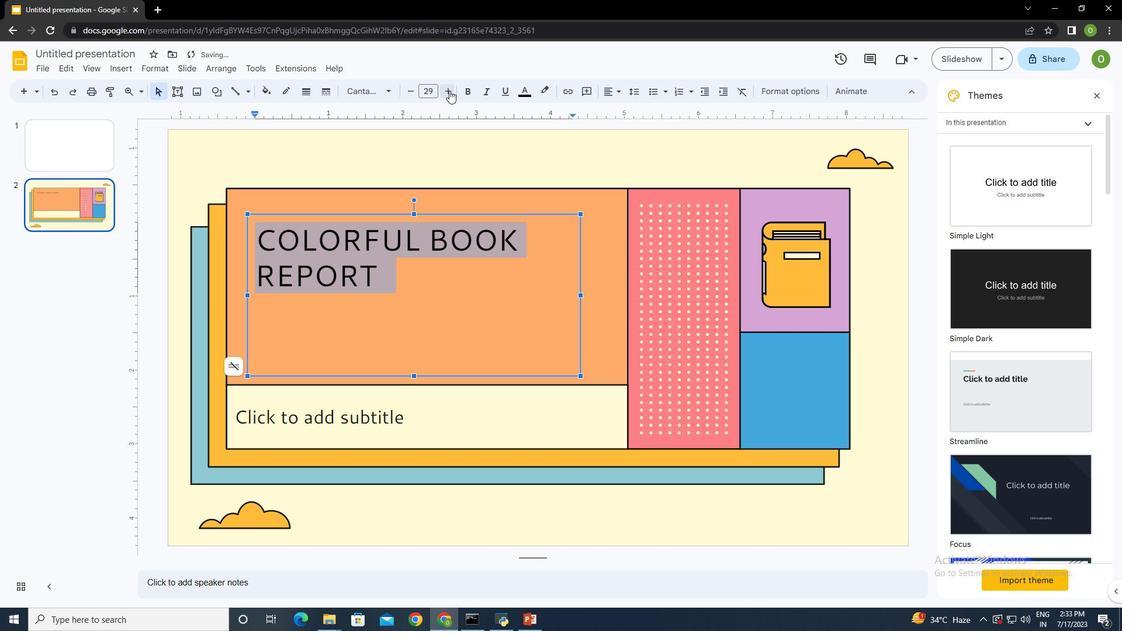 
Action: Mouse pressed left at (449, 90)
Screenshot: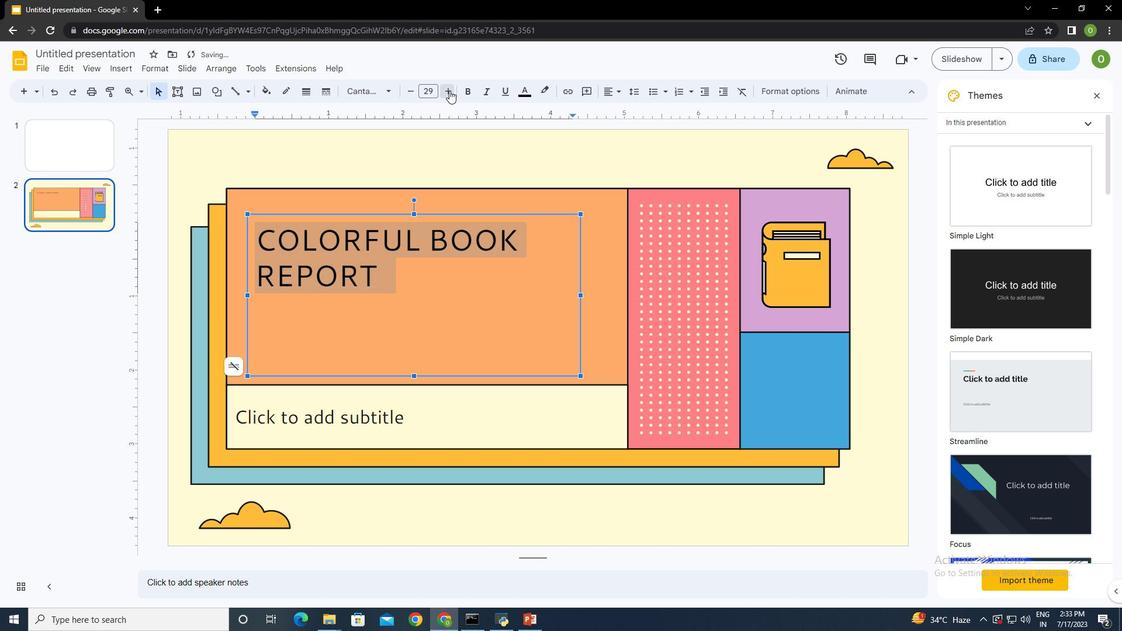 
Action: Mouse pressed left at (449, 90)
Screenshot: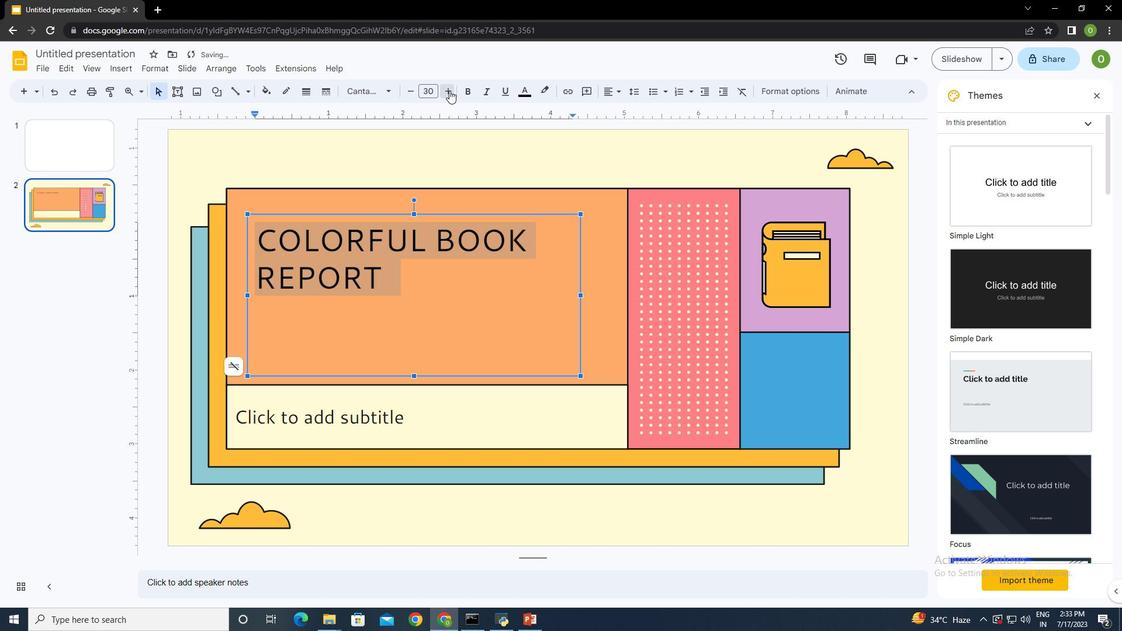 
Action: Mouse pressed left at (449, 90)
Screenshot: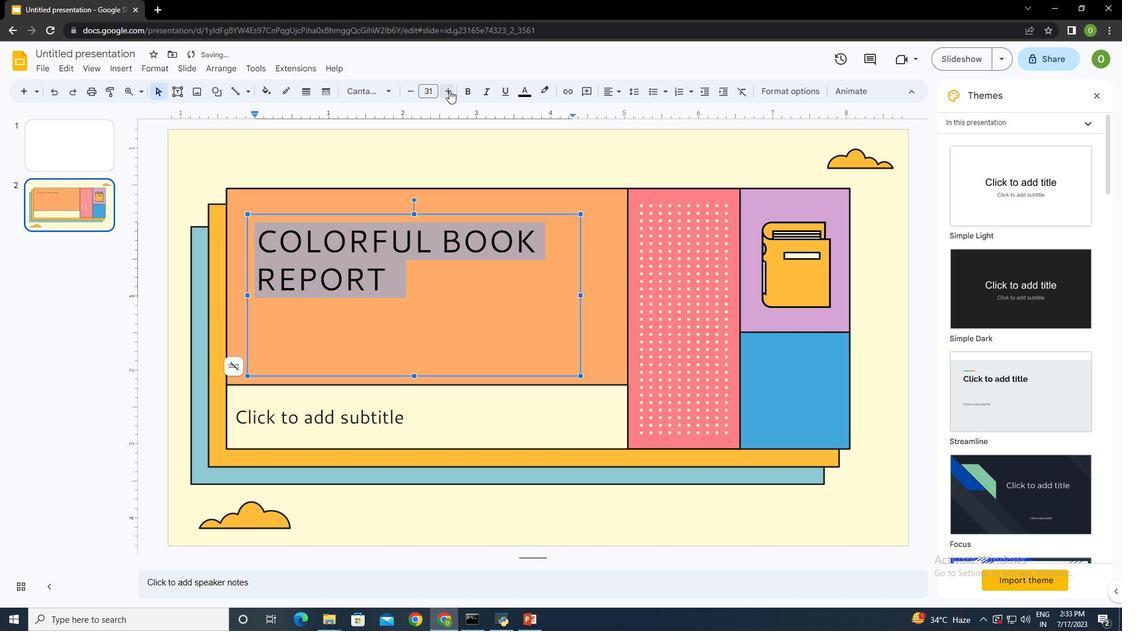 
Action: Mouse pressed left at (449, 90)
Screenshot: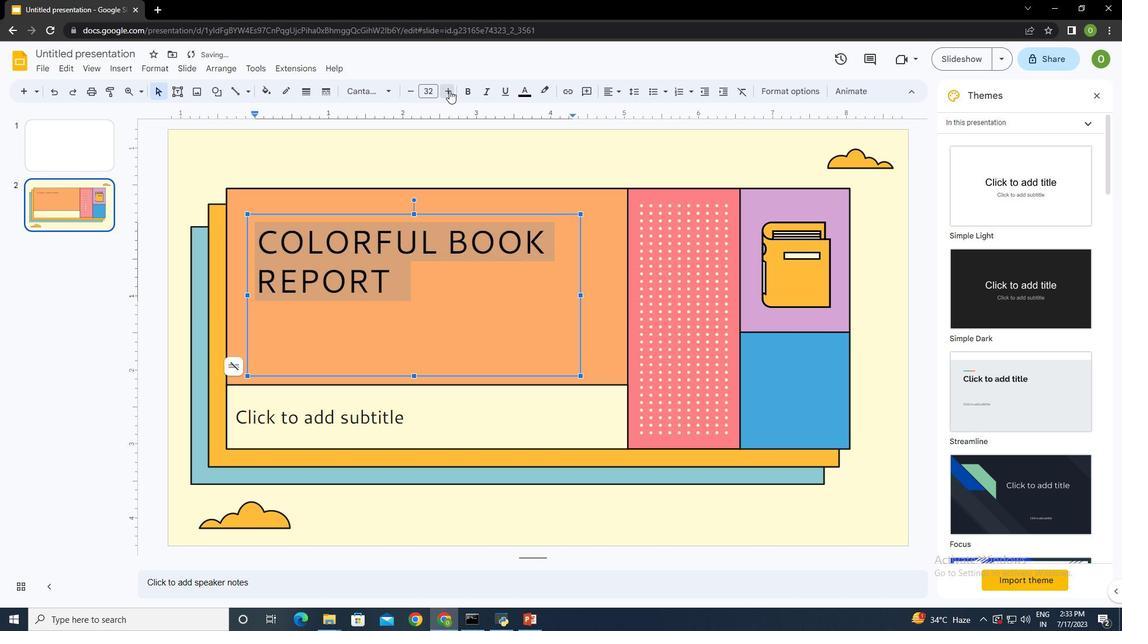 
Action: Mouse pressed left at (449, 90)
Screenshot: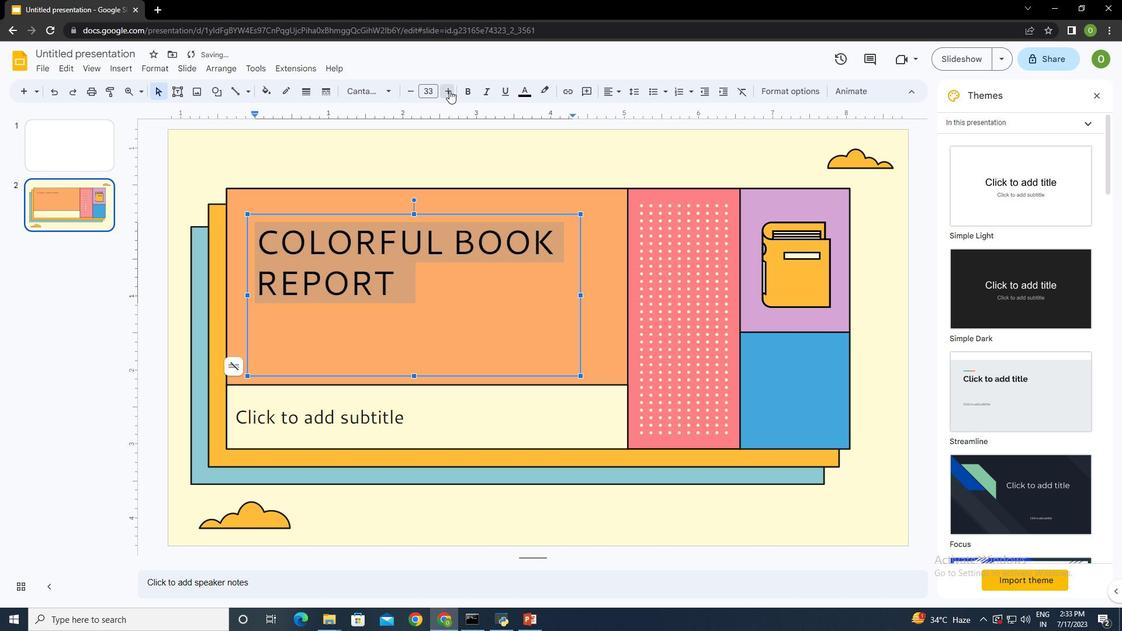 
Action: Mouse pressed left at (449, 90)
Screenshot: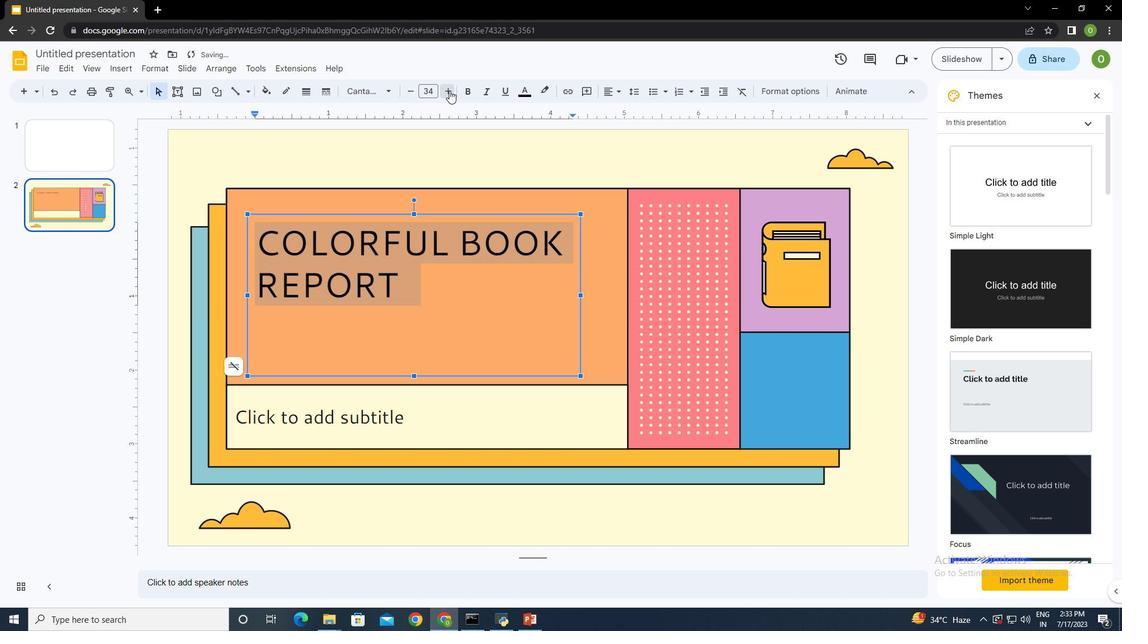 
Action: Mouse pressed left at (449, 90)
Screenshot: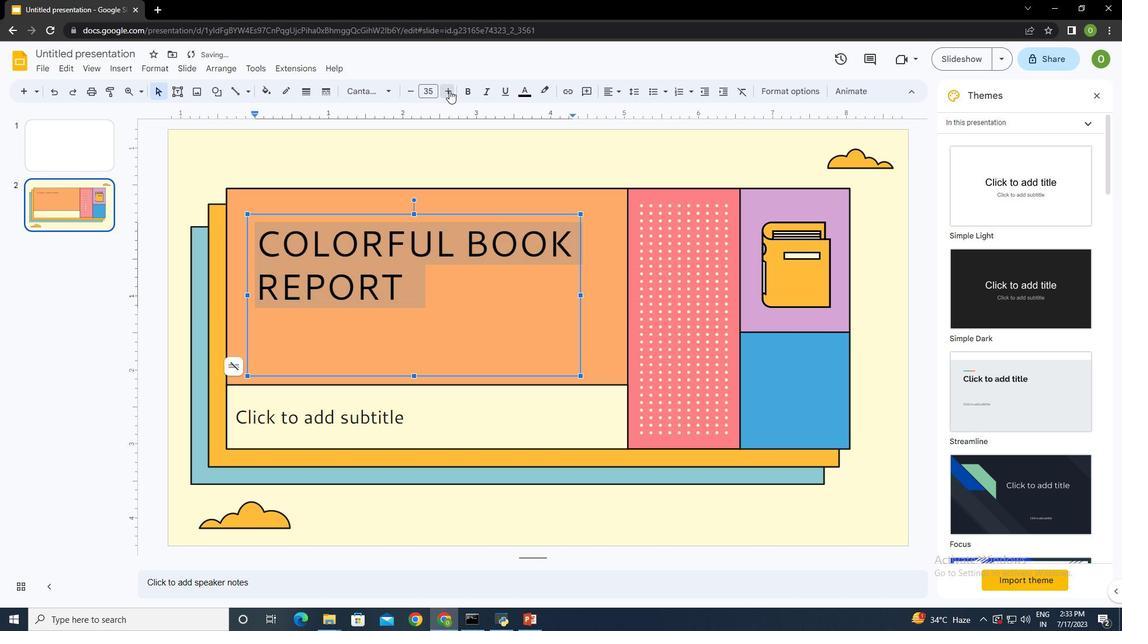 
Action: Mouse pressed left at (449, 90)
Screenshot: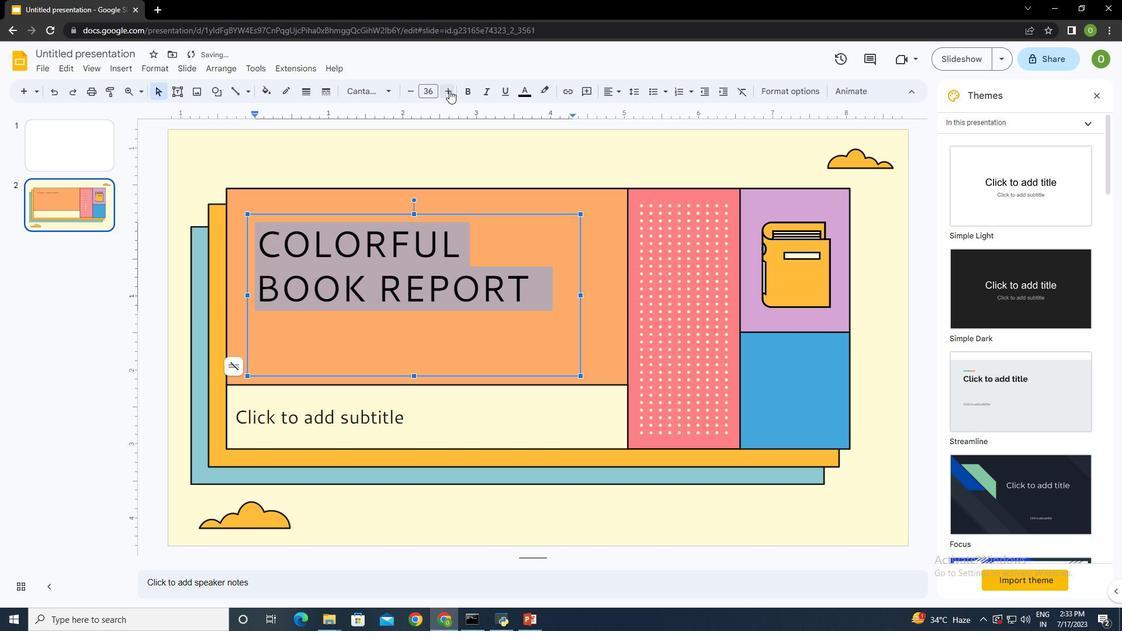
Action: Mouse pressed left at (449, 90)
Screenshot: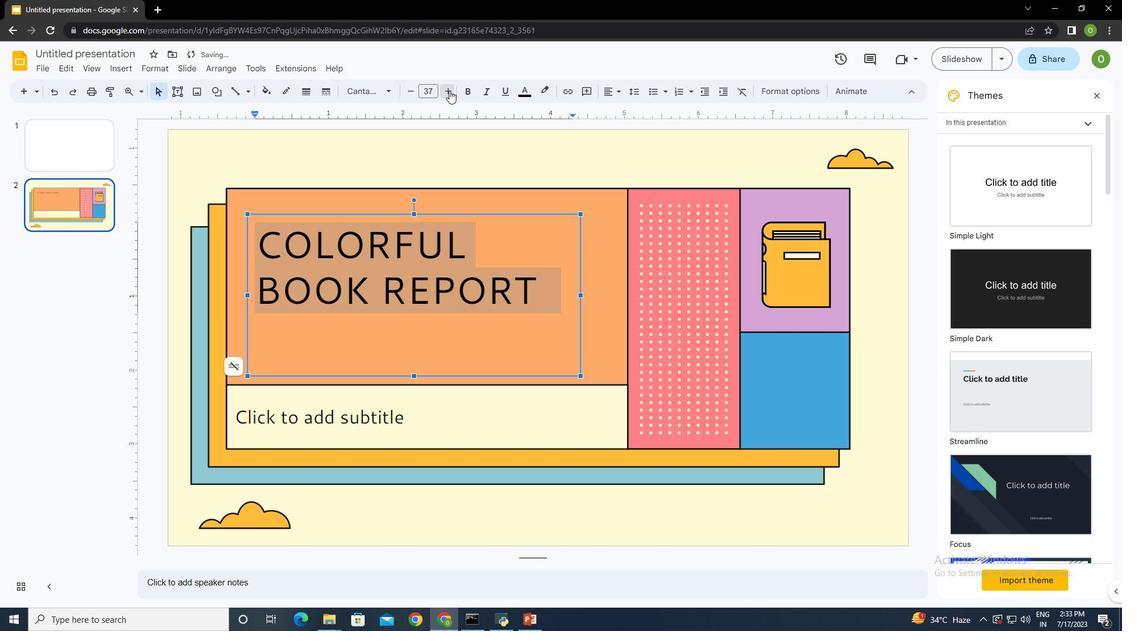 
Action: Mouse pressed left at (449, 90)
Screenshot: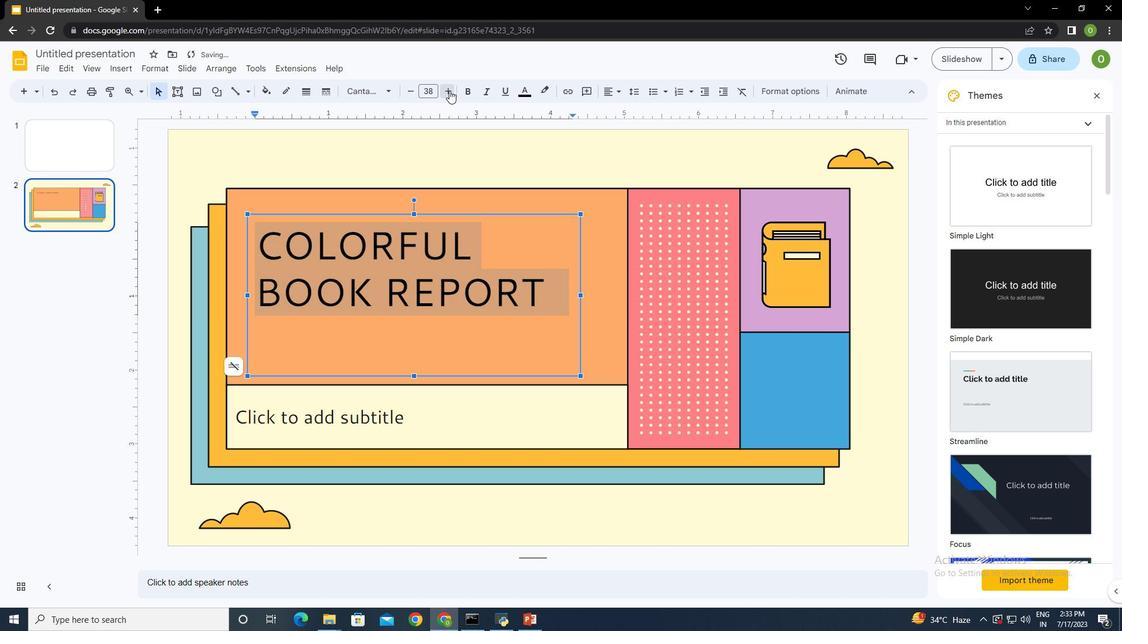 
Action: Mouse pressed left at (449, 90)
Screenshot: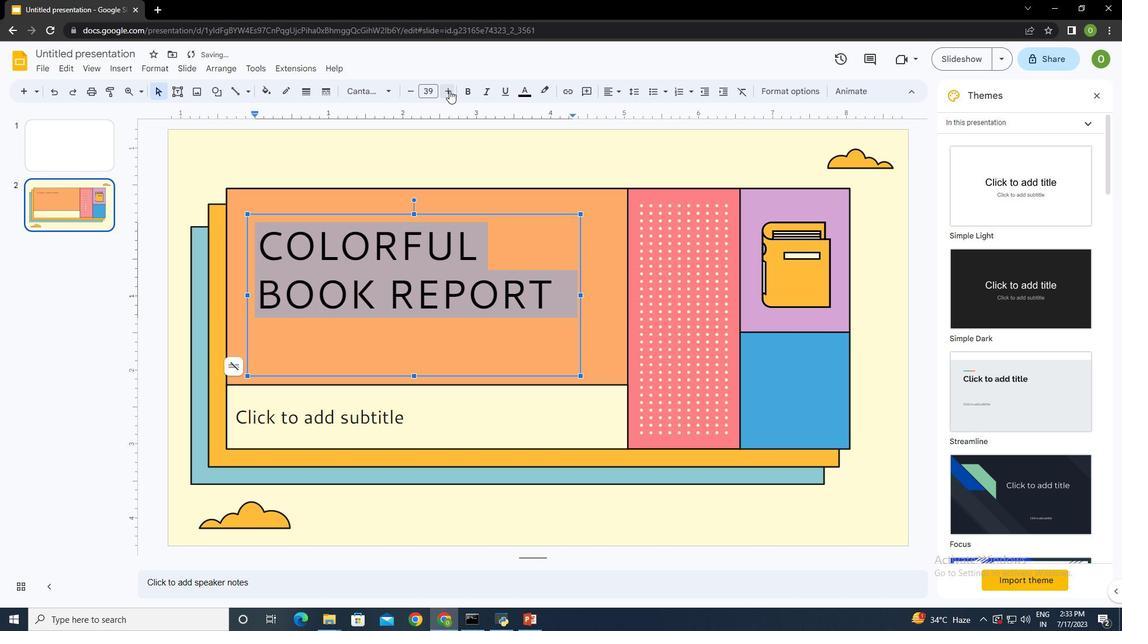 
Action: Mouse pressed left at (449, 90)
Screenshot: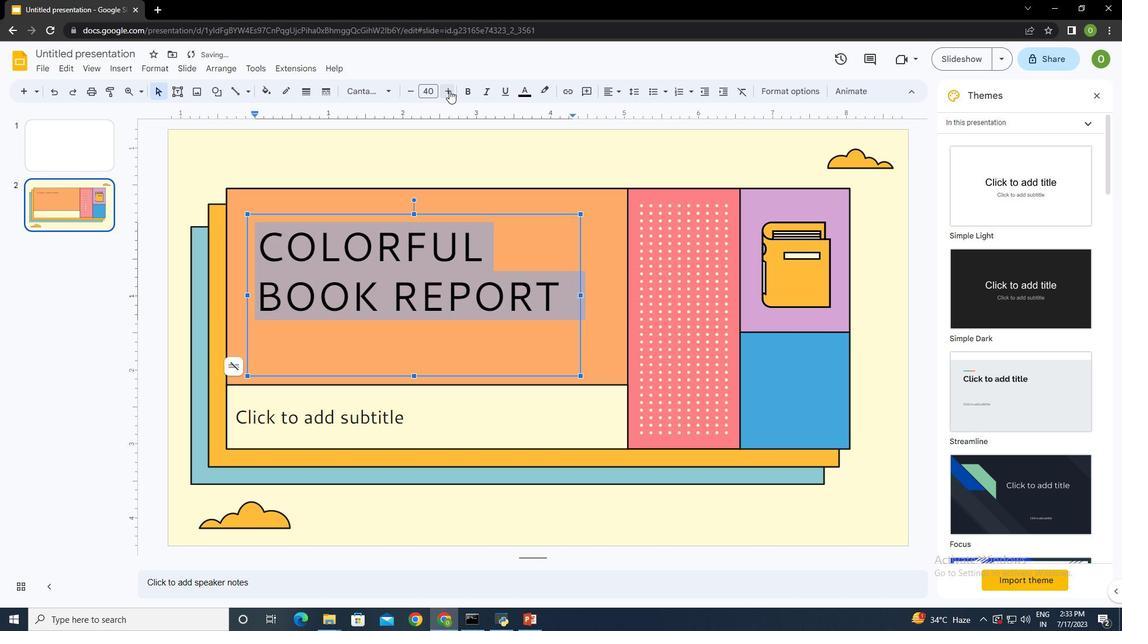 
Action: Mouse pressed left at (449, 90)
Screenshot: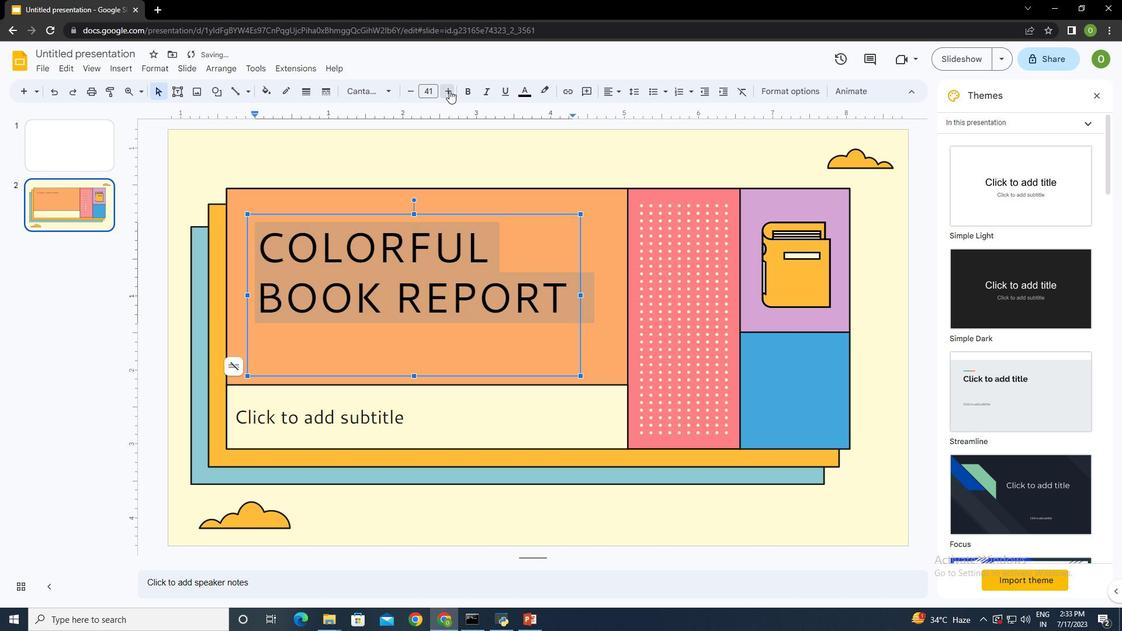 
Action: Mouse pressed left at (449, 90)
Screenshot: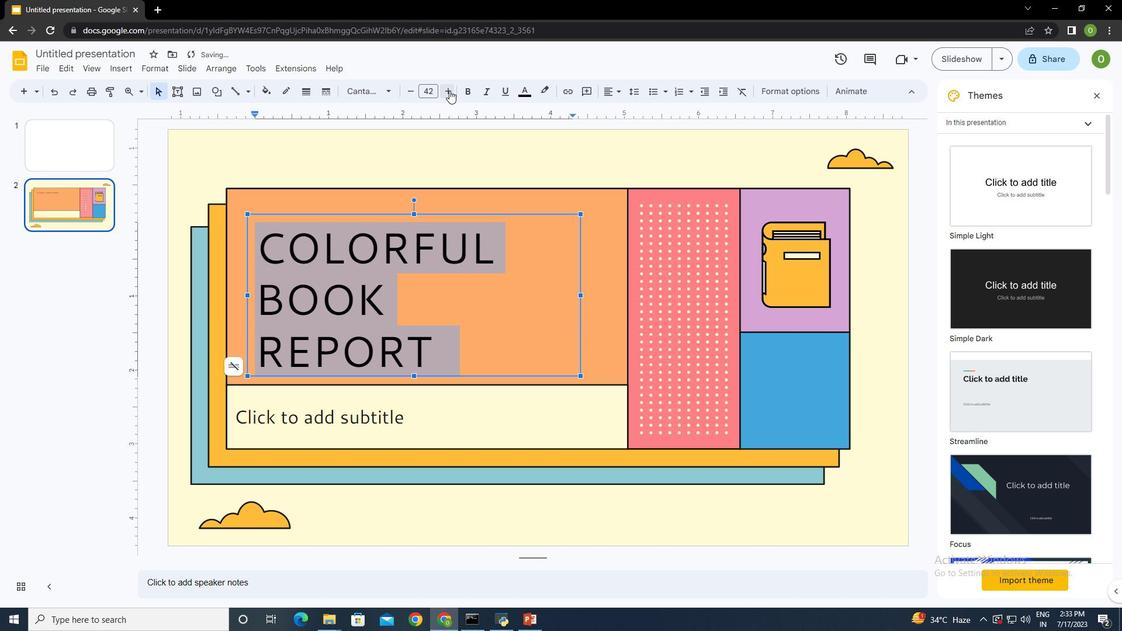 
Action: Mouse moved to (470, 90)
Screenshot: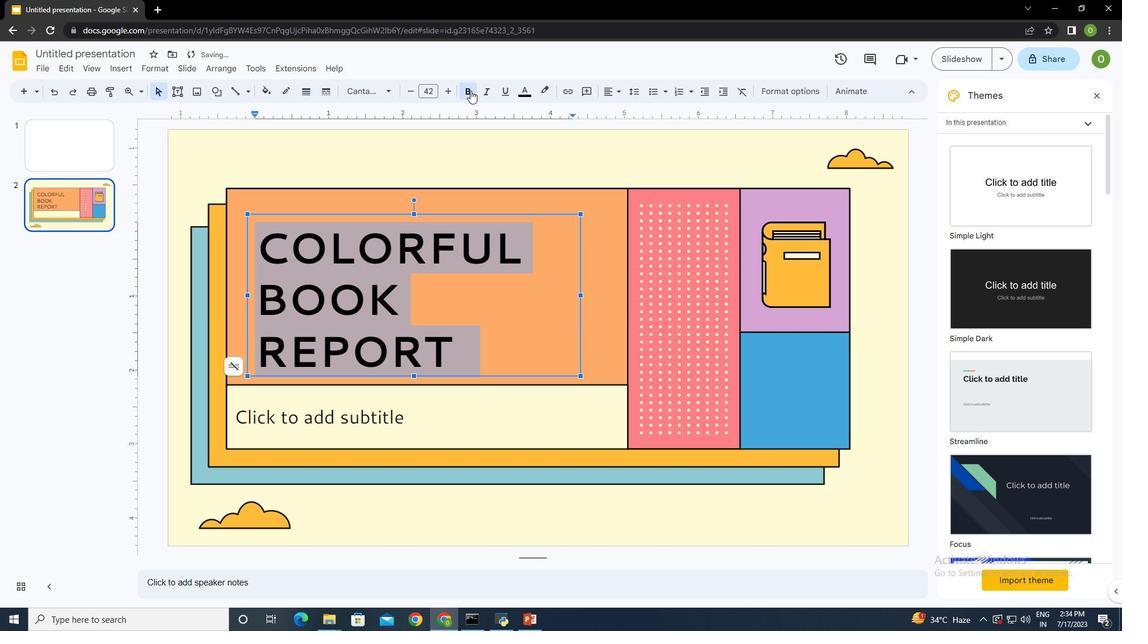
Action: Mouse pressed left at (470, 90)
Screenshot: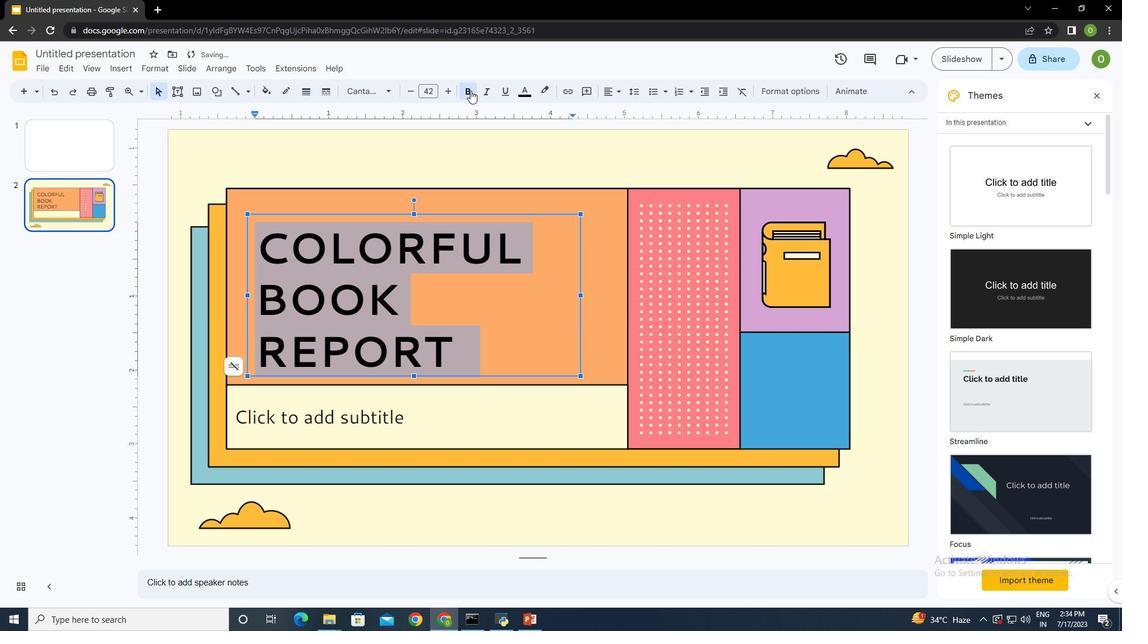 
Action: Mouse moved to (354, 84)
Screenshot: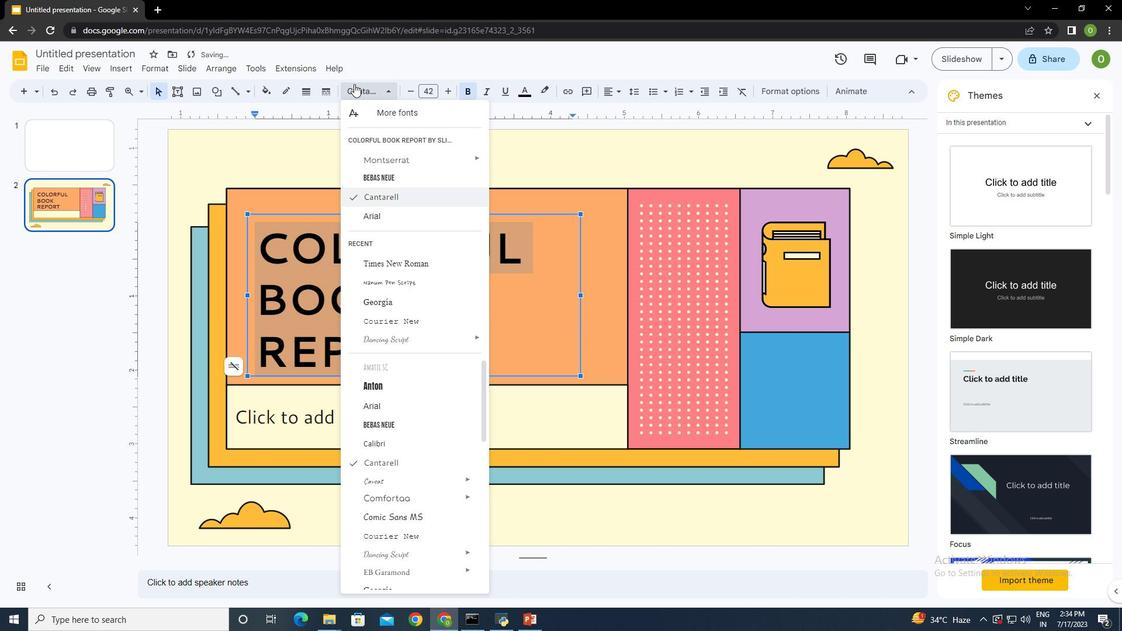 
Action: Mouse pressed left at (354, 84)
Screenshot: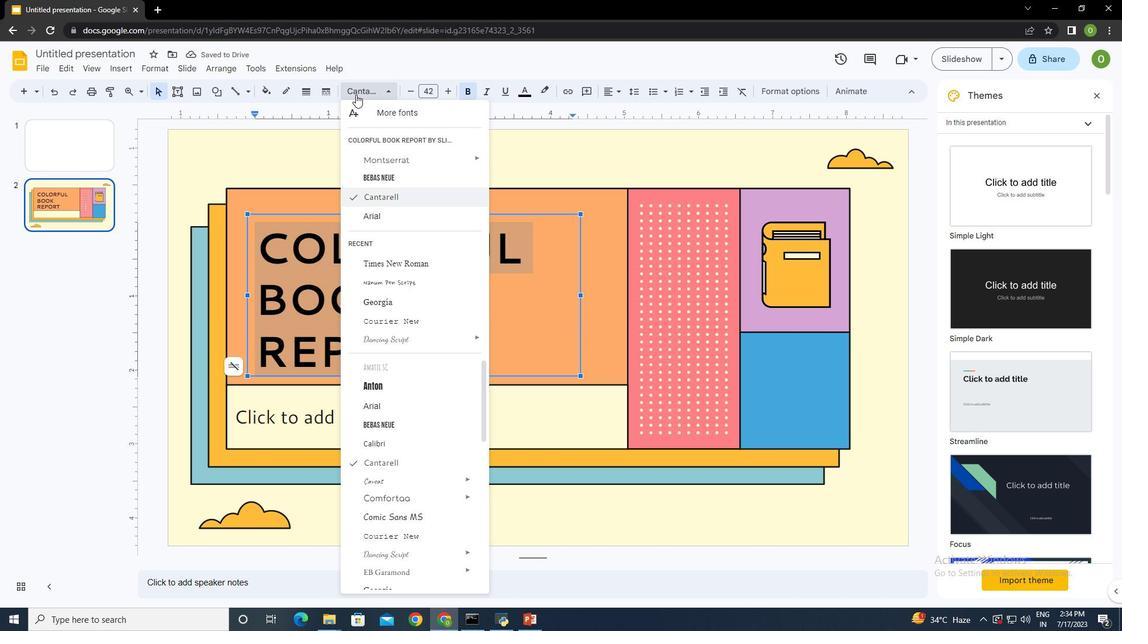 
Action: Mouse moved to (412, 264)
Screenshot: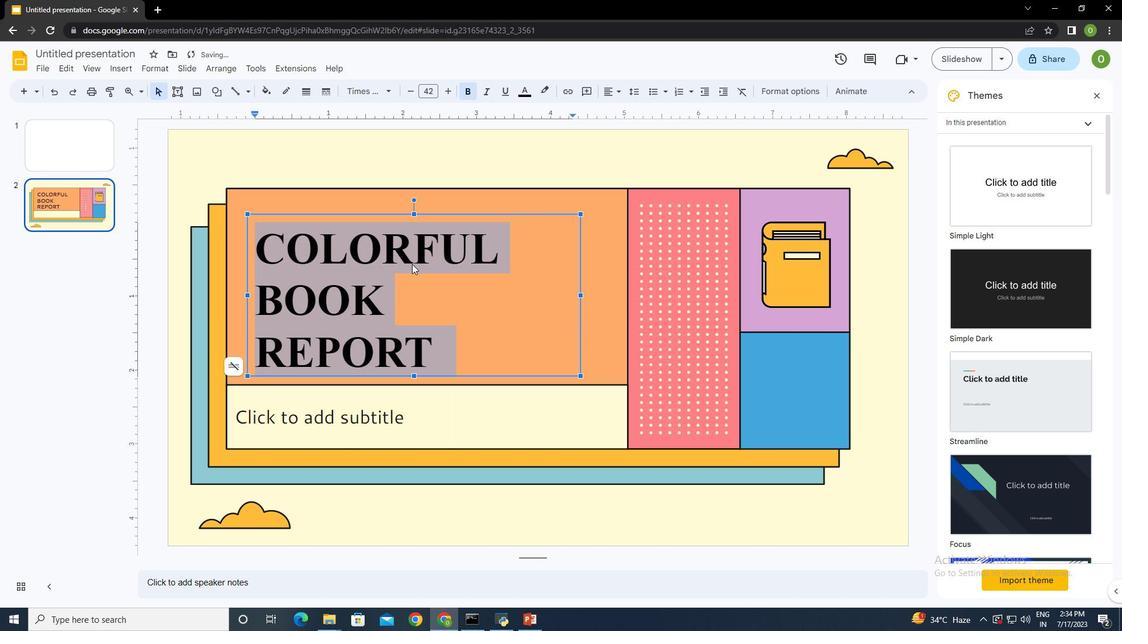 
Action: Mouse pressed left at (412, 264)
Screenshot: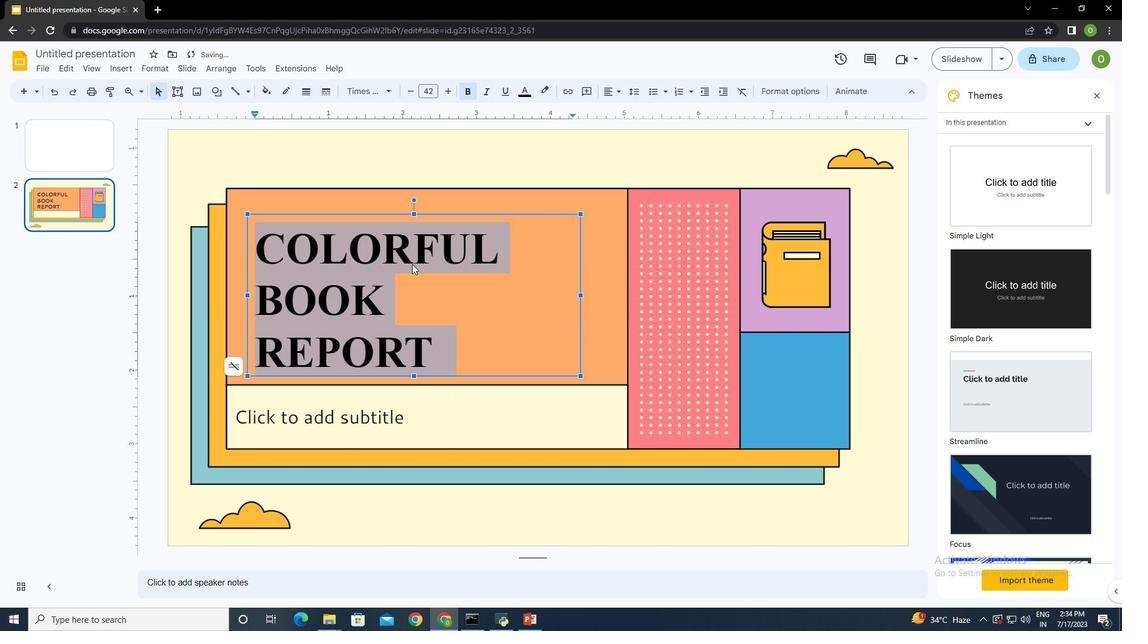 
Action: Mouse moved to (456, 324)
Screenshot: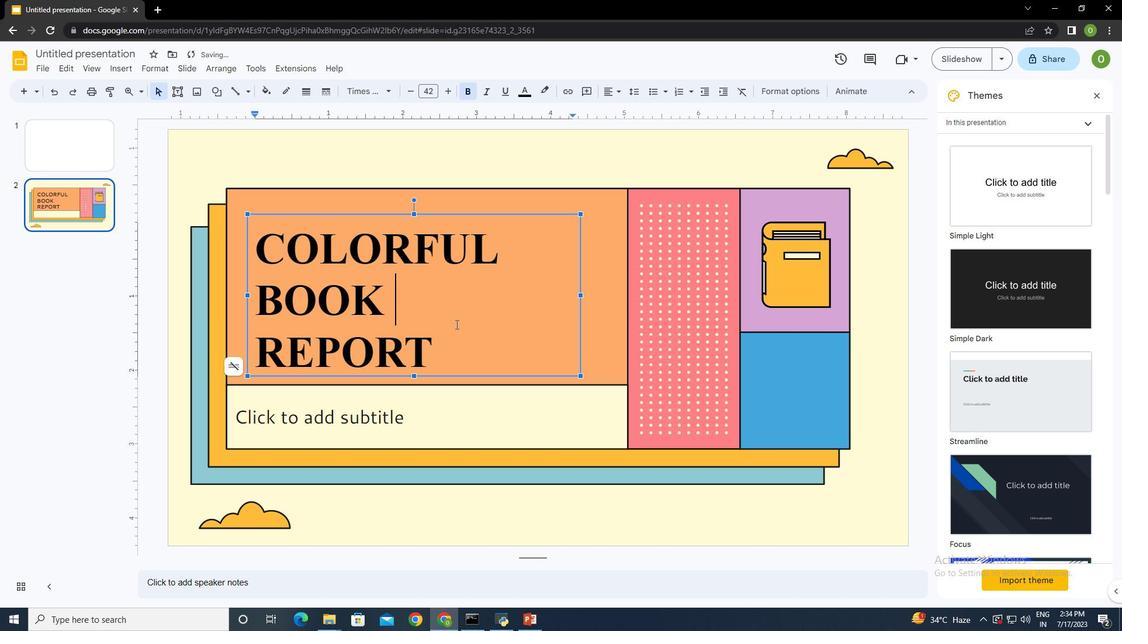 
Action: Mouse pressed left at (456, 324)
Screenshot: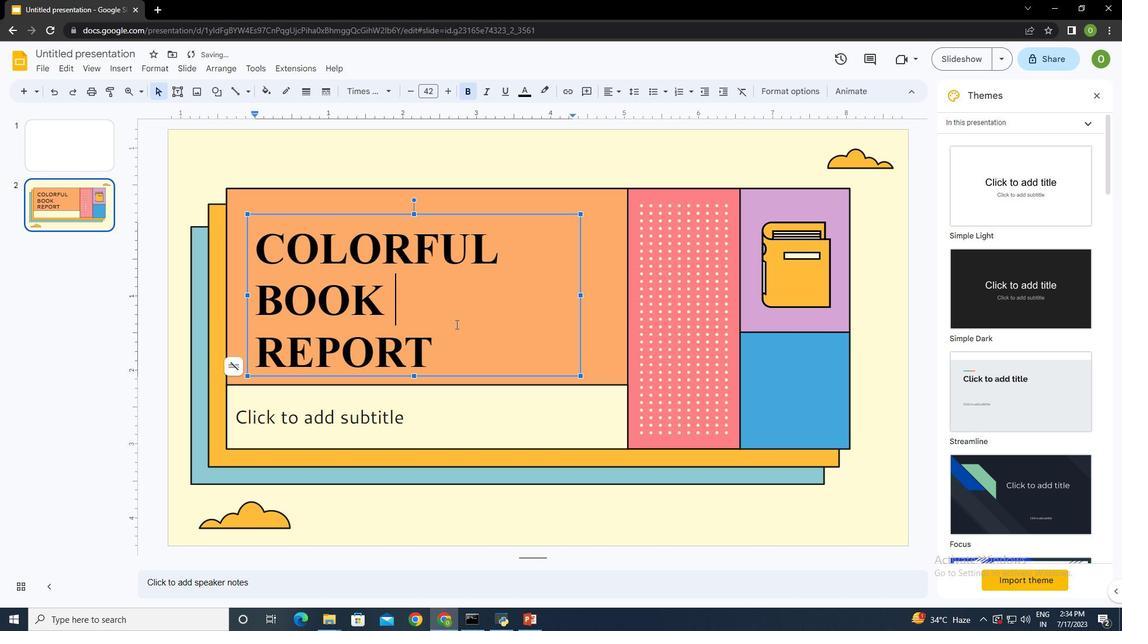 
Action: Mouse moved to (433, 419)
Screenshot: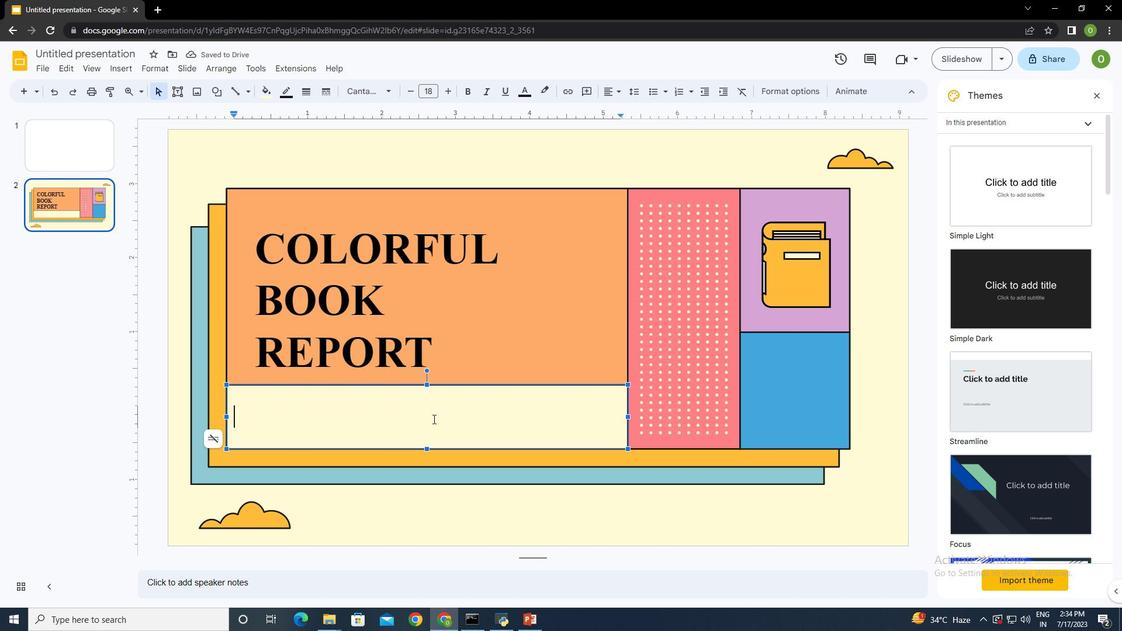 
Action: Mouse pressed left at (433, 419)
Screenshot: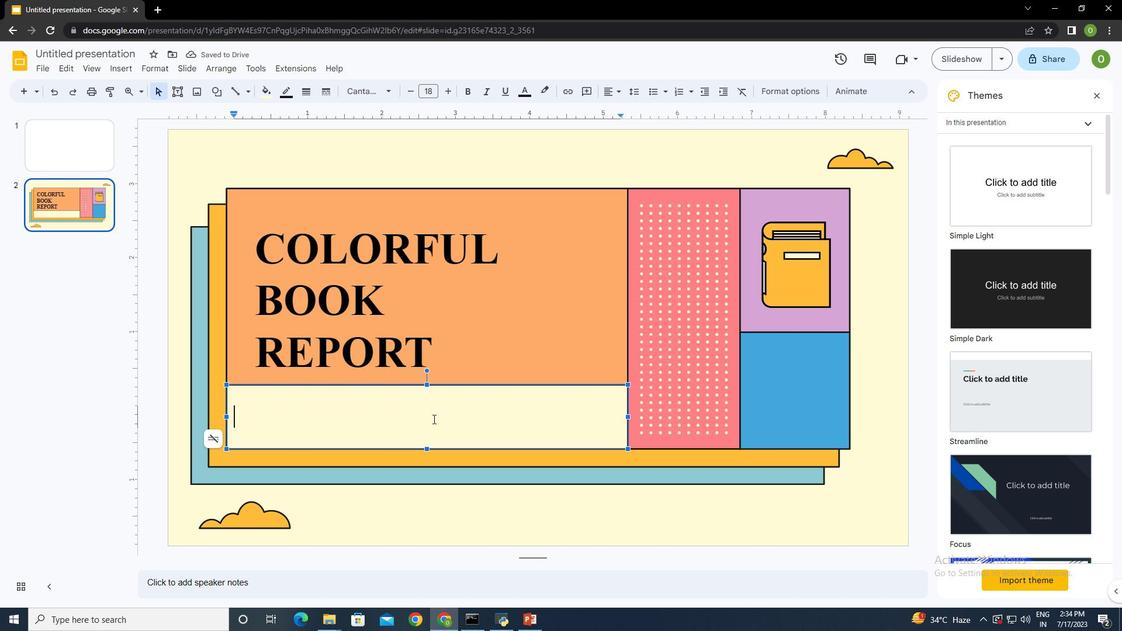 
Action: Key pressed <Key.shift>h<Key.backspace><Key.caps_lock><Key.shift>Here<Key.space>is<Key.space>where<Key.space>your<Key.space>presenti<Key.backspace>ation<Key.space>begin
Screenshot: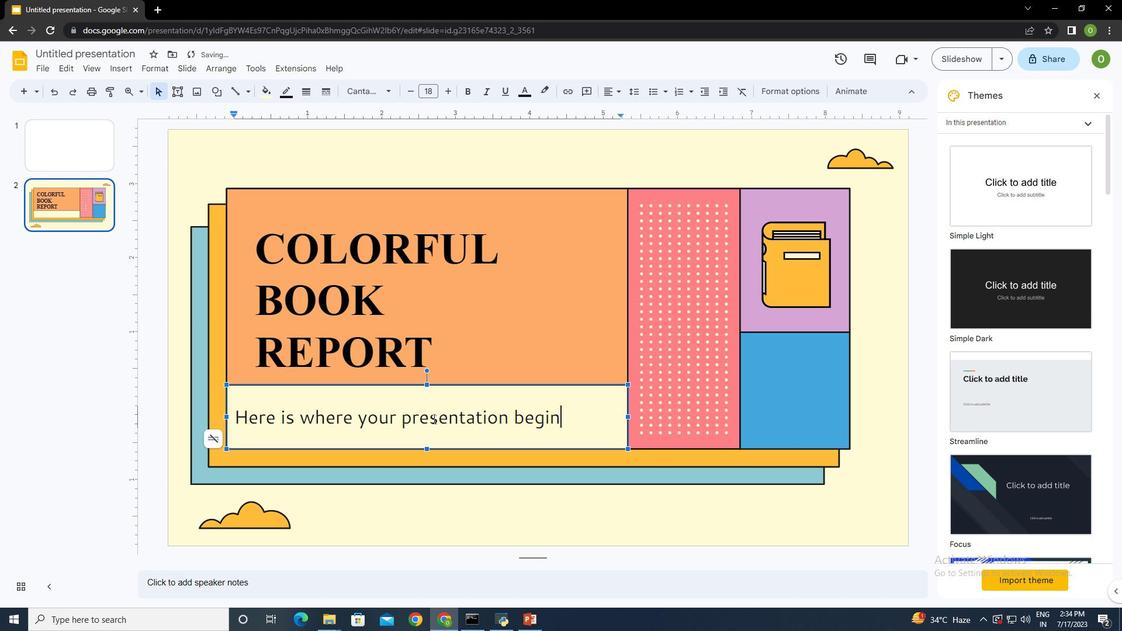 
Action: Mouse moved to (553, 319)
Screenshot: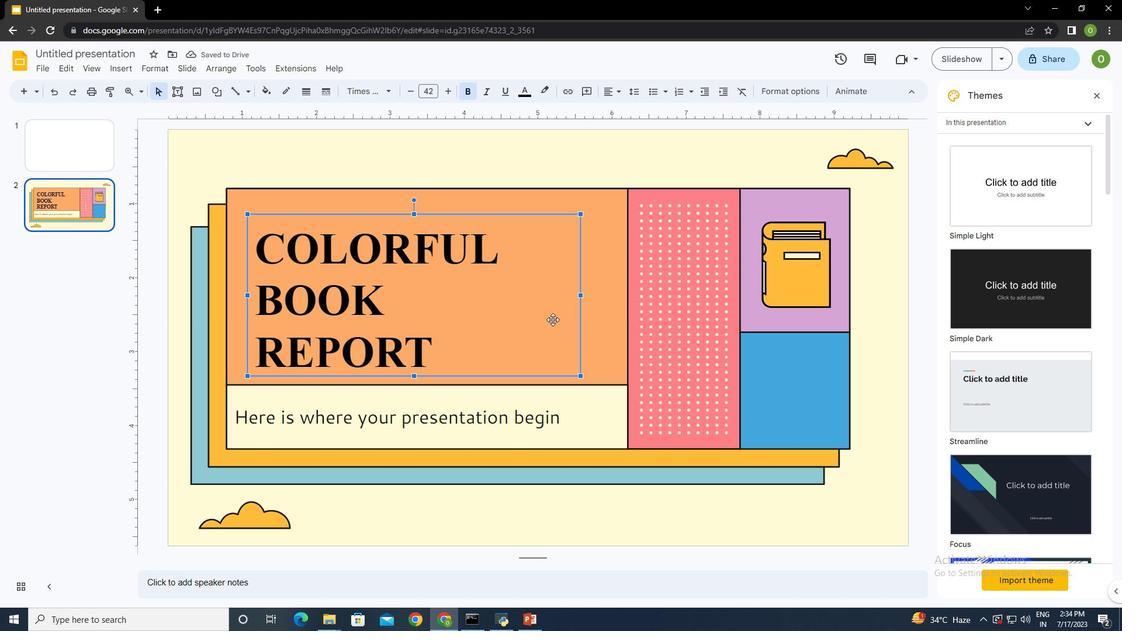 
Action: Mouse pressed left at (553, 319)
Screenshot: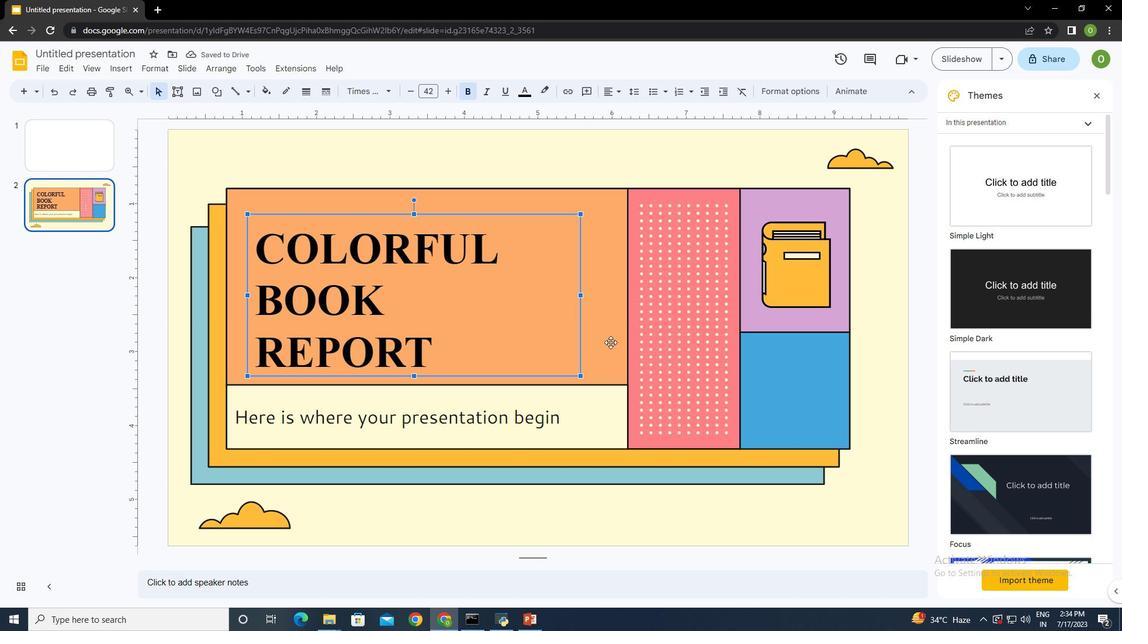 
Action: Mouse moved to (792, 380)
Screenshot: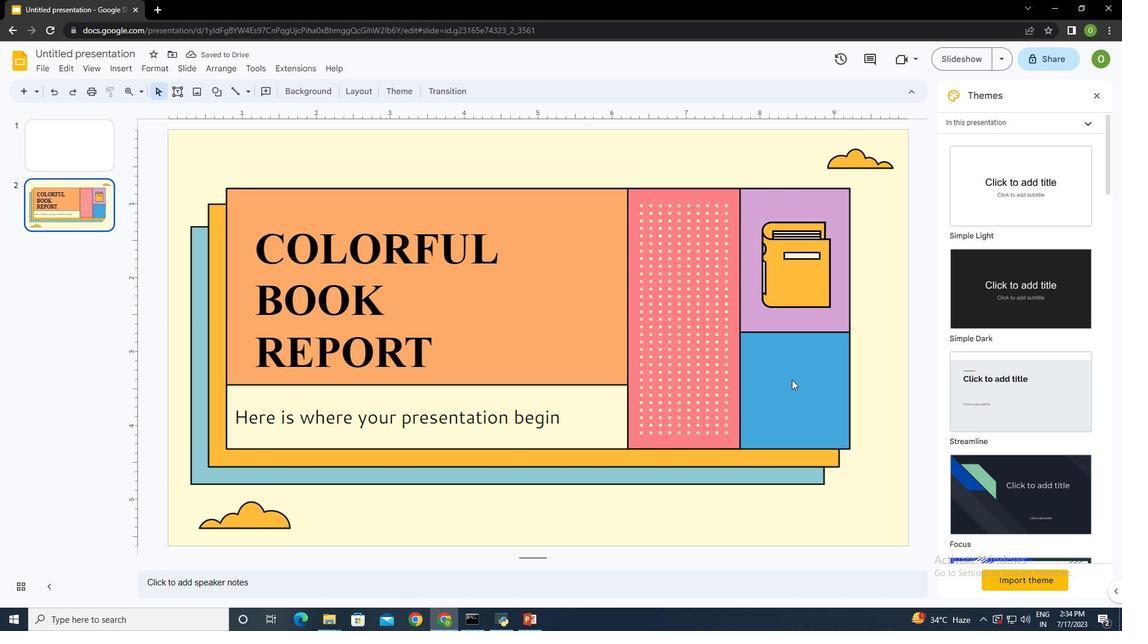 
Action: Mouse pressed left at (792, 380)
Screenshot: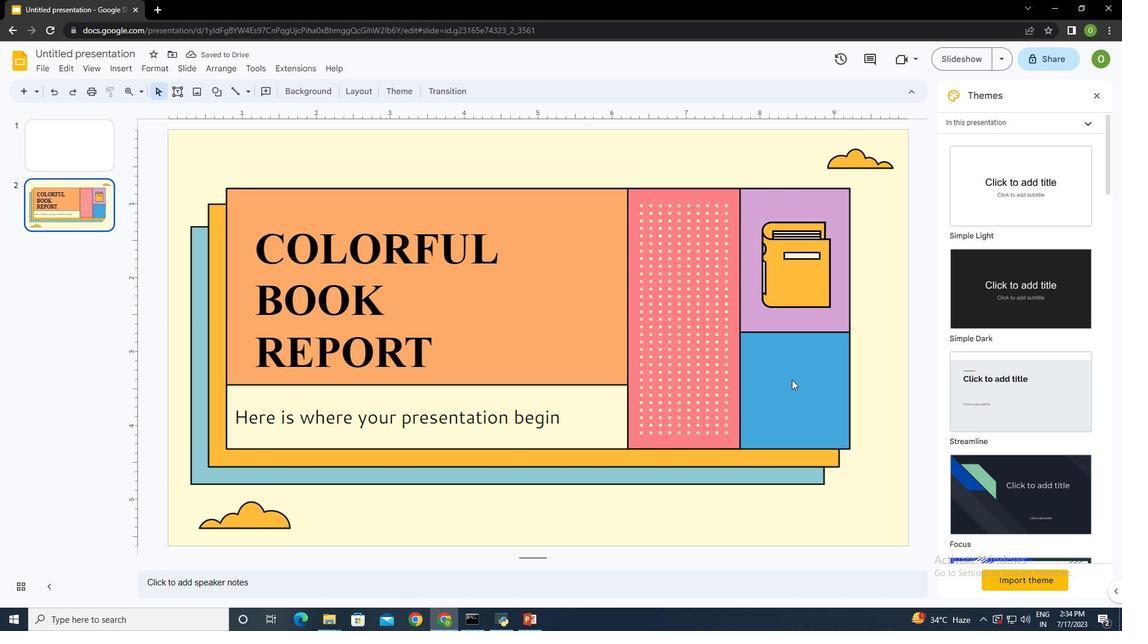 
Action: Mouse moved to (772, 405)
Screenshot: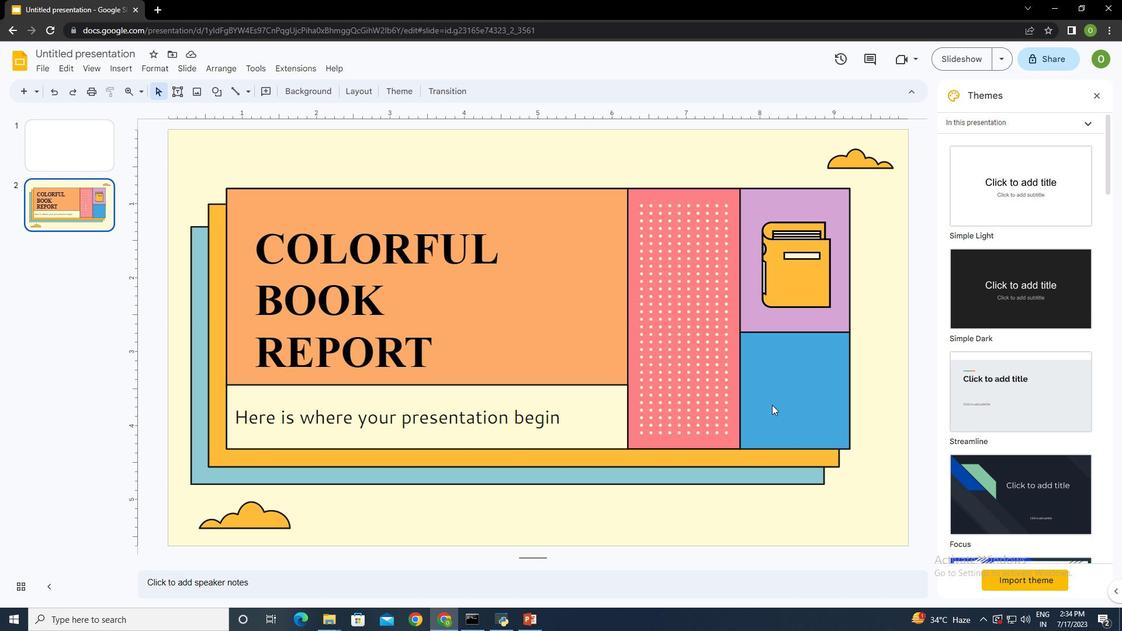 
